Task: Create Card Card0000000255 in Board Board0000000064 in Workspace WS0000000022 in Trello. Create Card Card0000000256 in Board Board0000000064 in Workspace WS0000000022 in Trello. Create Card Card0000000257 in Board Board0000000065 in Workspace WS0000000022 in Trello. Create Card Card0000000258 in Board Board0000000065 in Workspace WS0000000022 in Trello. Create Card Card0000000259 in Board Board0000000065 in Workspace WS0000000022 in Trello
Action: Mouse scrolled (516, 574) with delta (0, -1)
Screenshot: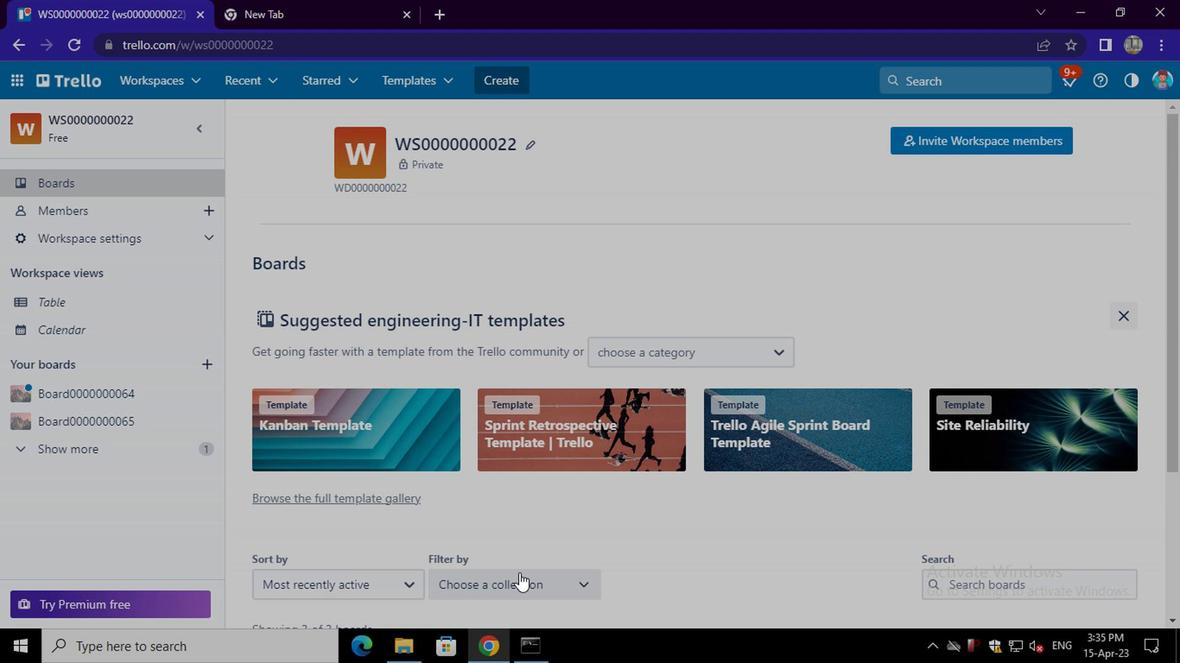 
Action: Mouse scrolled (516, 574) with delta (0, -1)
Screenshot: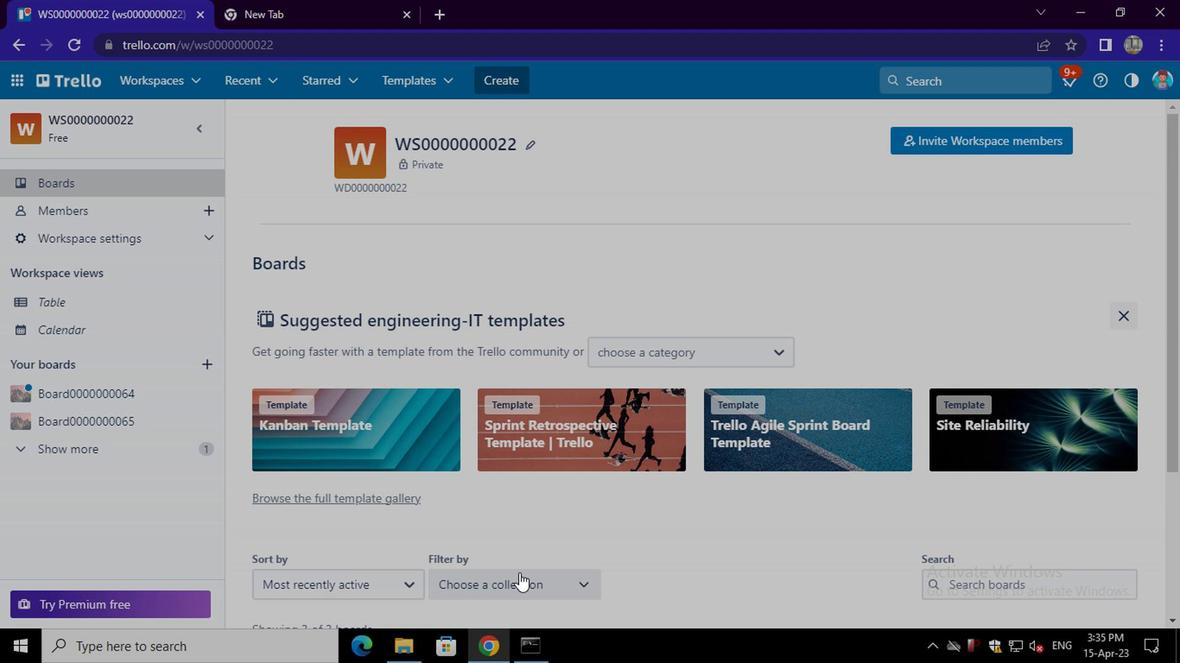
Action: Mouse scrolled (516, 574) with delta (0, -1)
Screenshot: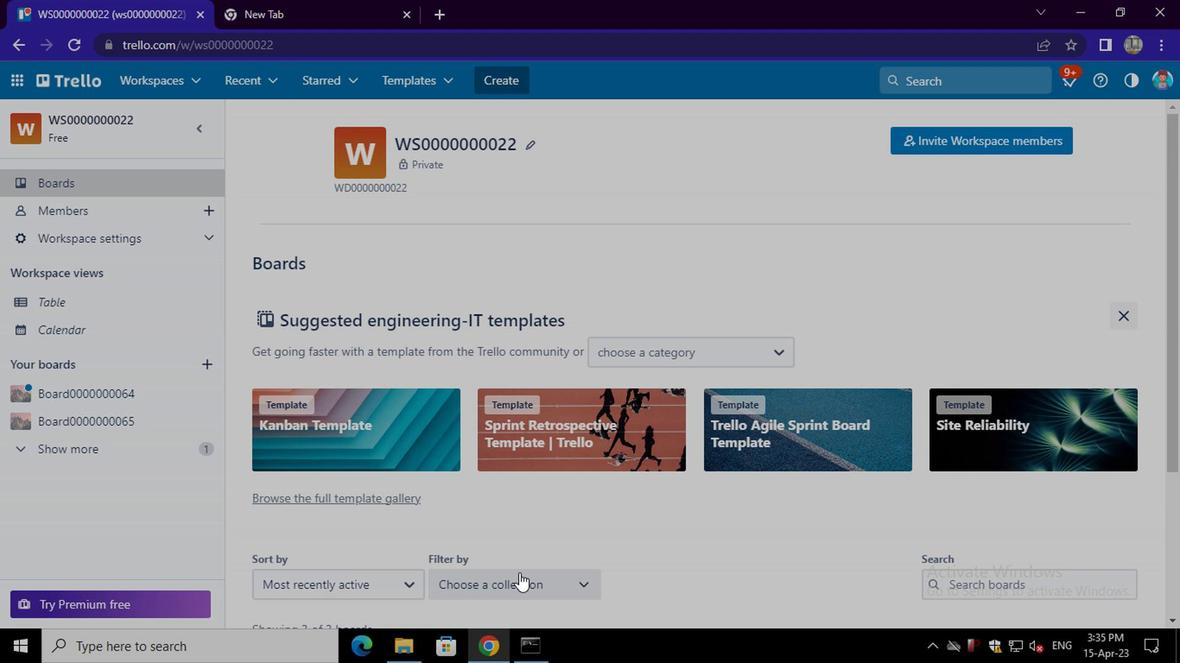 
Action: Mouse scrolled (516, 574) with delta (0, -1)
Screenshot: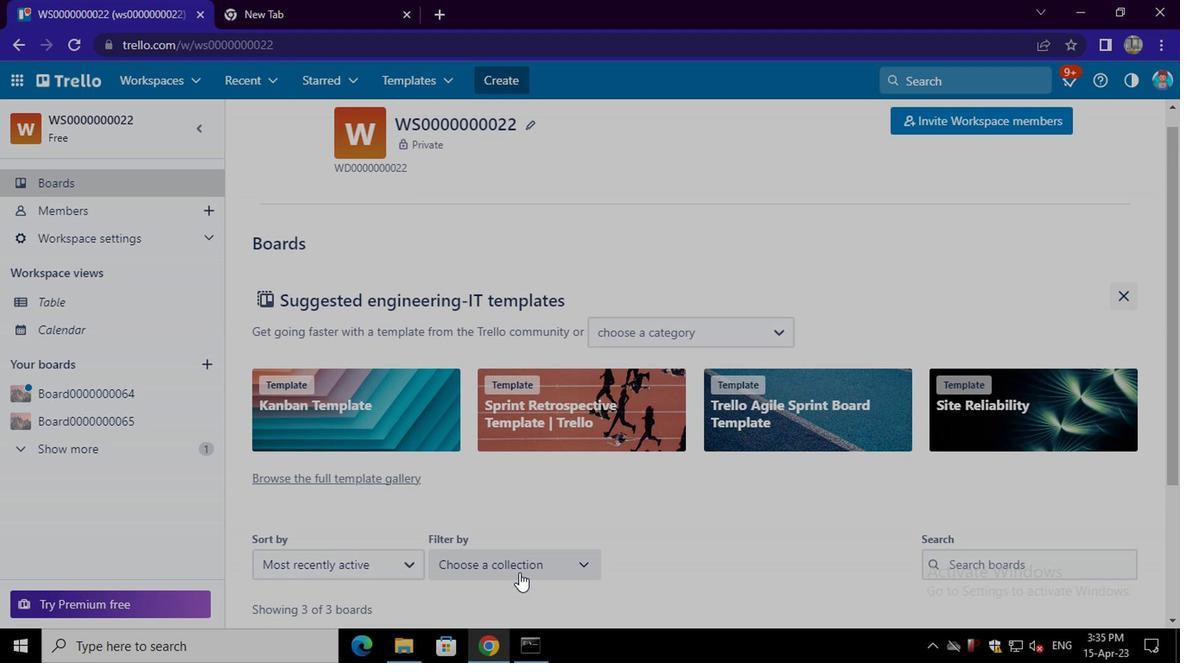 
Action: Mouse moved to (525, 515)
Screenshot: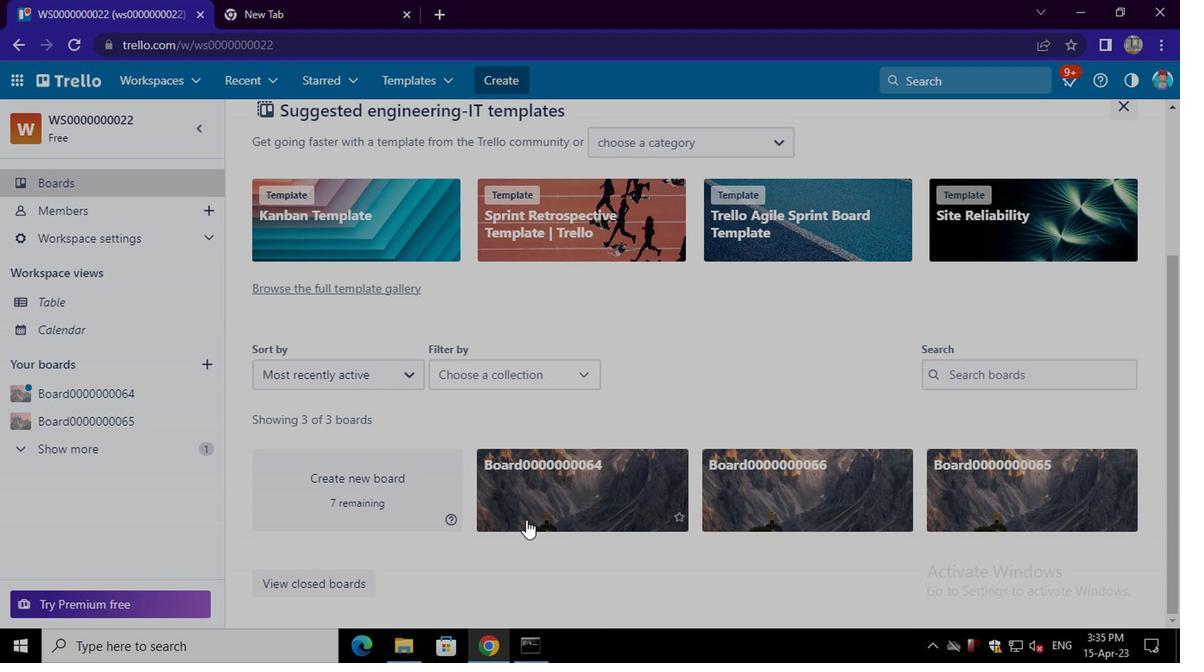 
Action: Mouse pressed left at (525, 515)
Screenshot: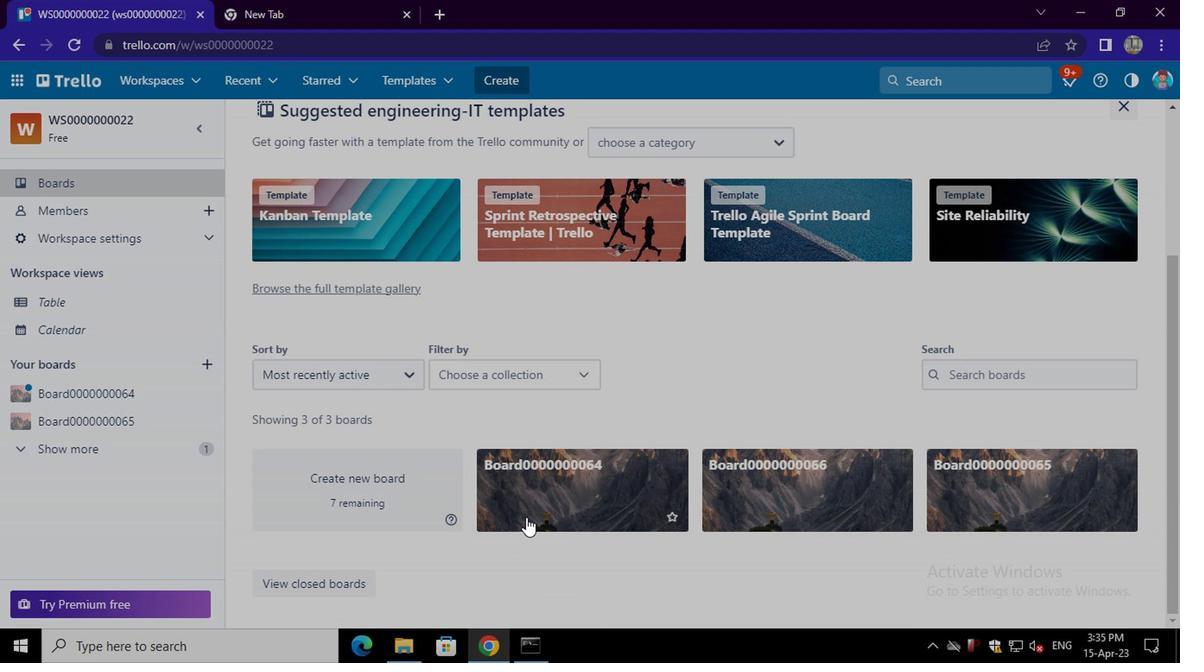 
Action: Mouse moved to (290, 257)
Screenshot: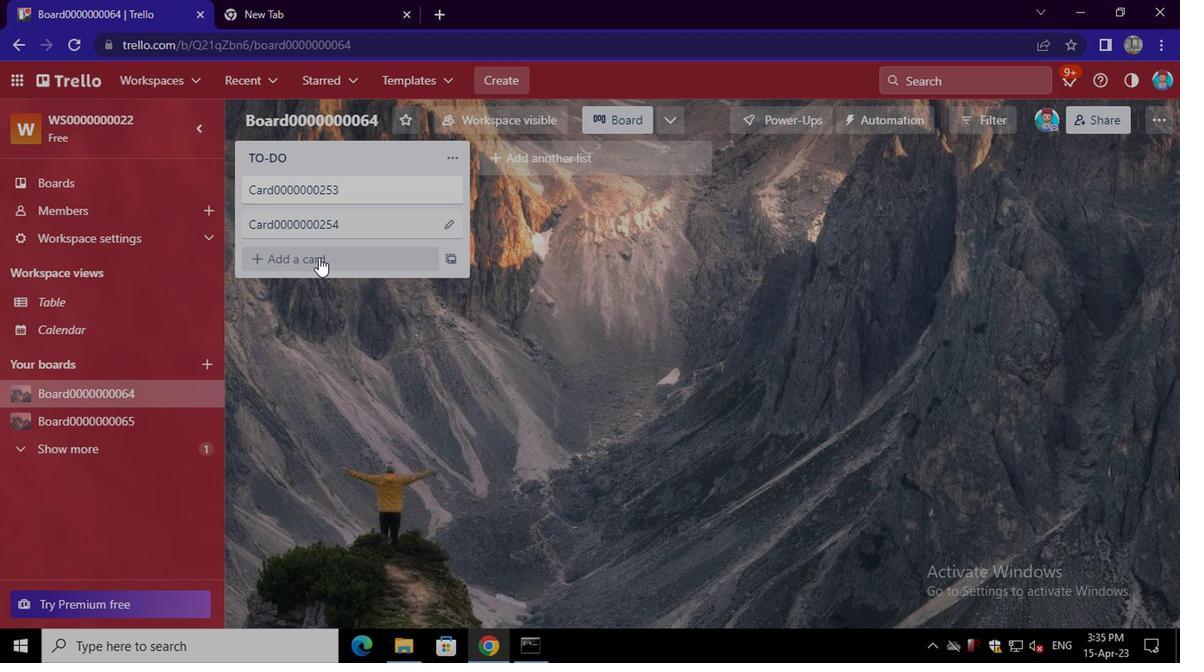 
Action: Mouse pressed left at (290, 257)
Screenshot: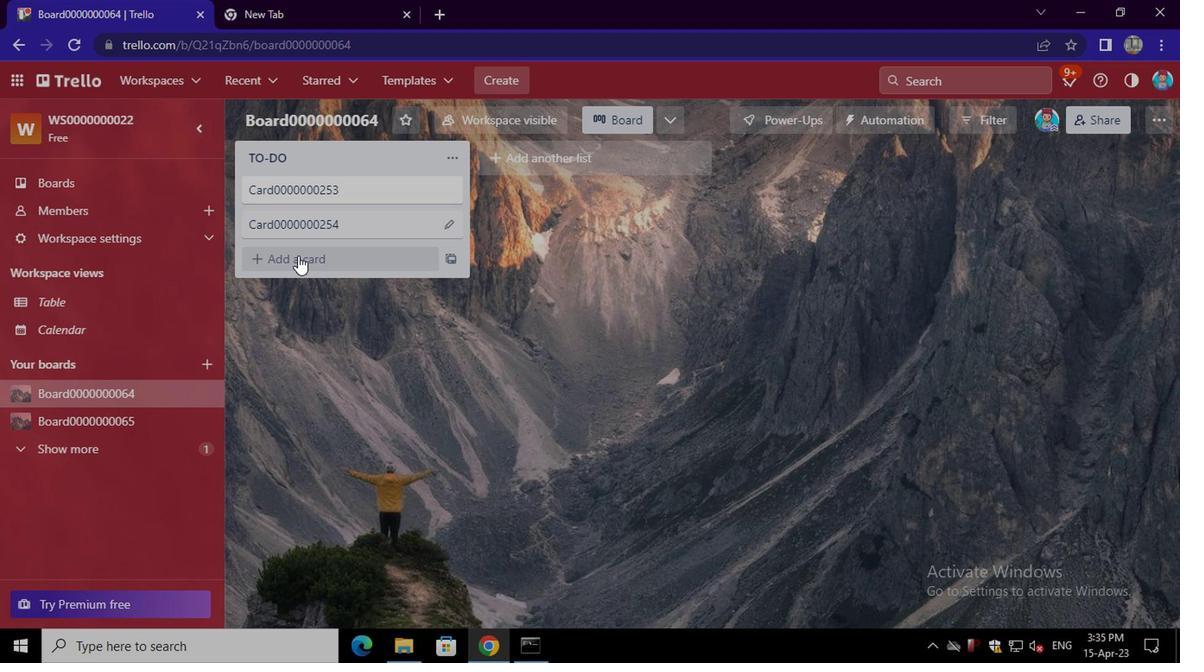 
Action: Mouse moved to (294, 261)
Screenshot: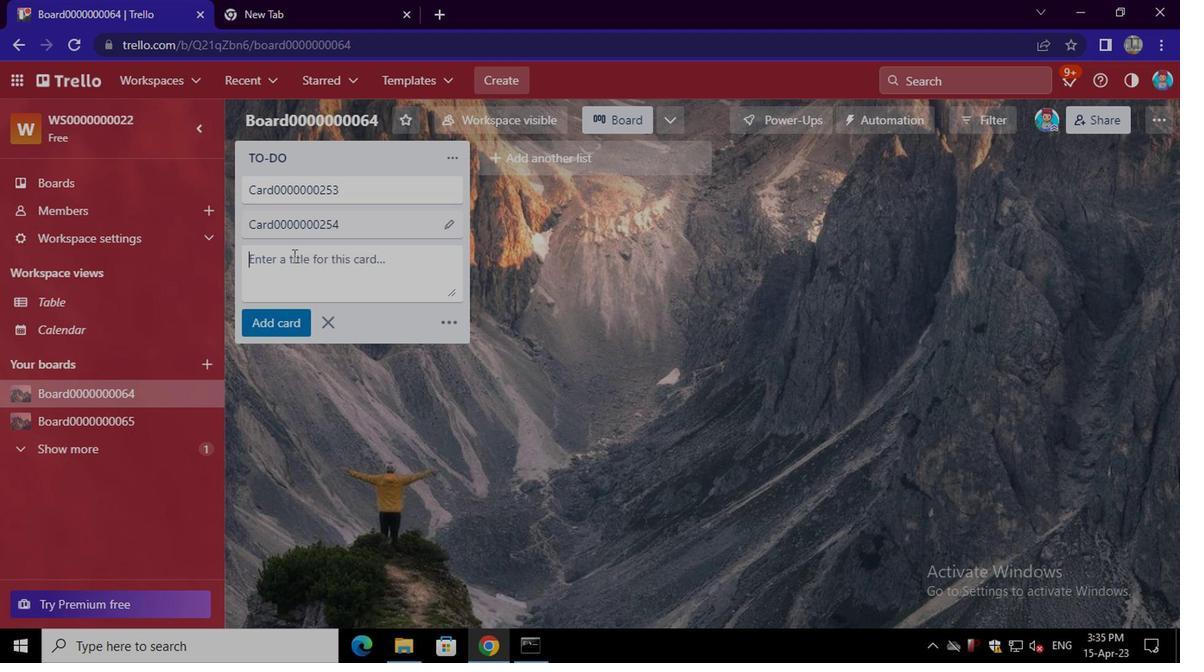 
Action: Mouse pressed left at (294, 261)
Screenshot: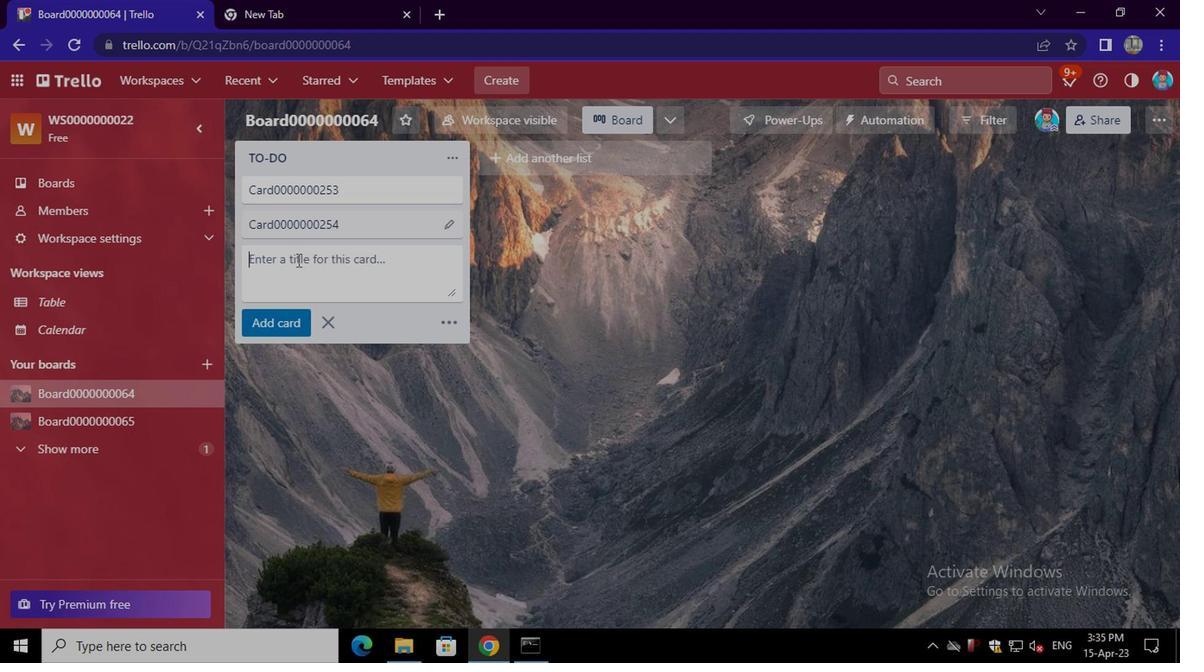 
Action: Key pressed <Key.shift>CARD0000000255
Screenshot: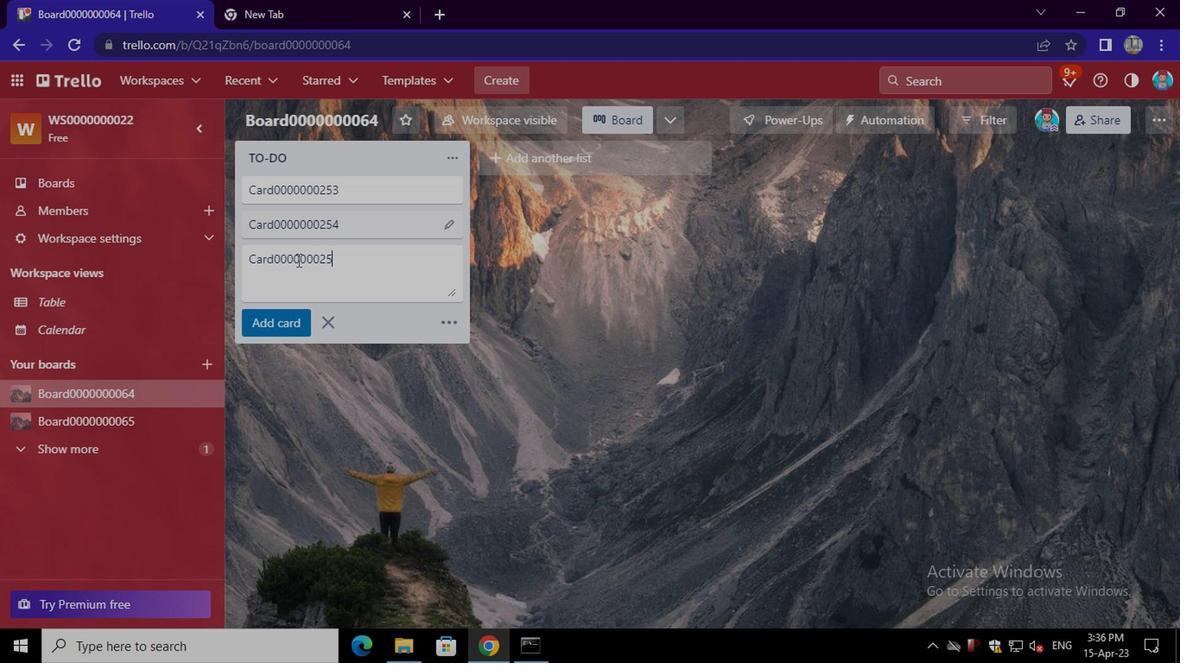 
Action: Mouse moved to (285, 317)
Screenshot: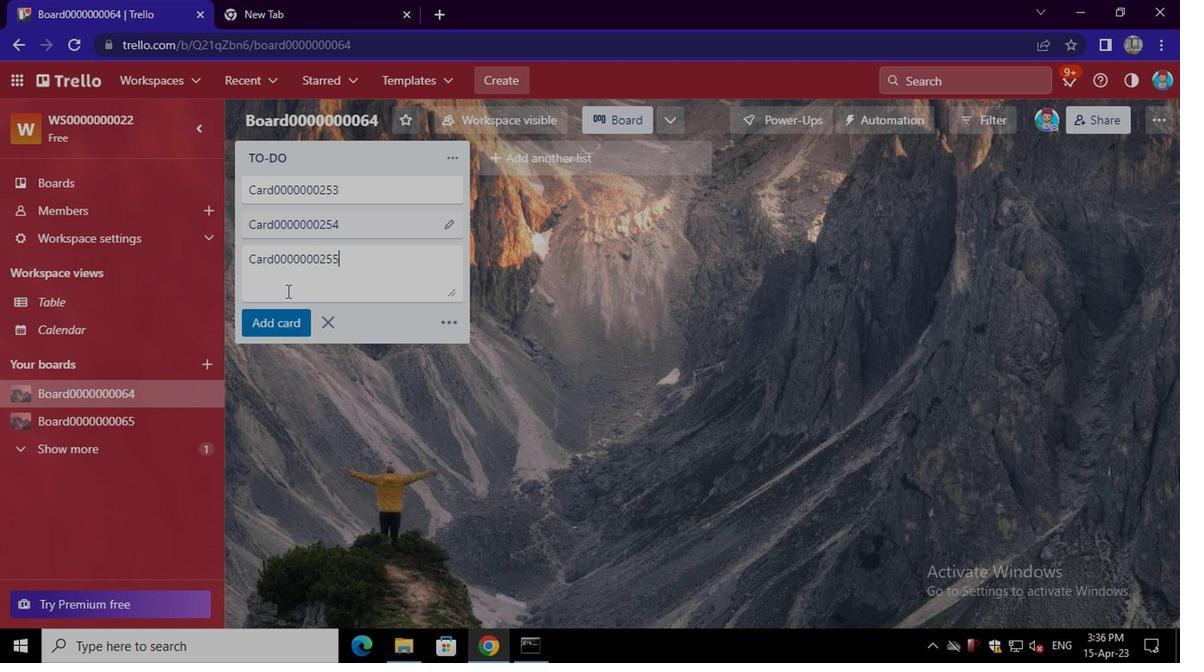 
Action: Mouse pressed left at (285, 317)
Screenshot: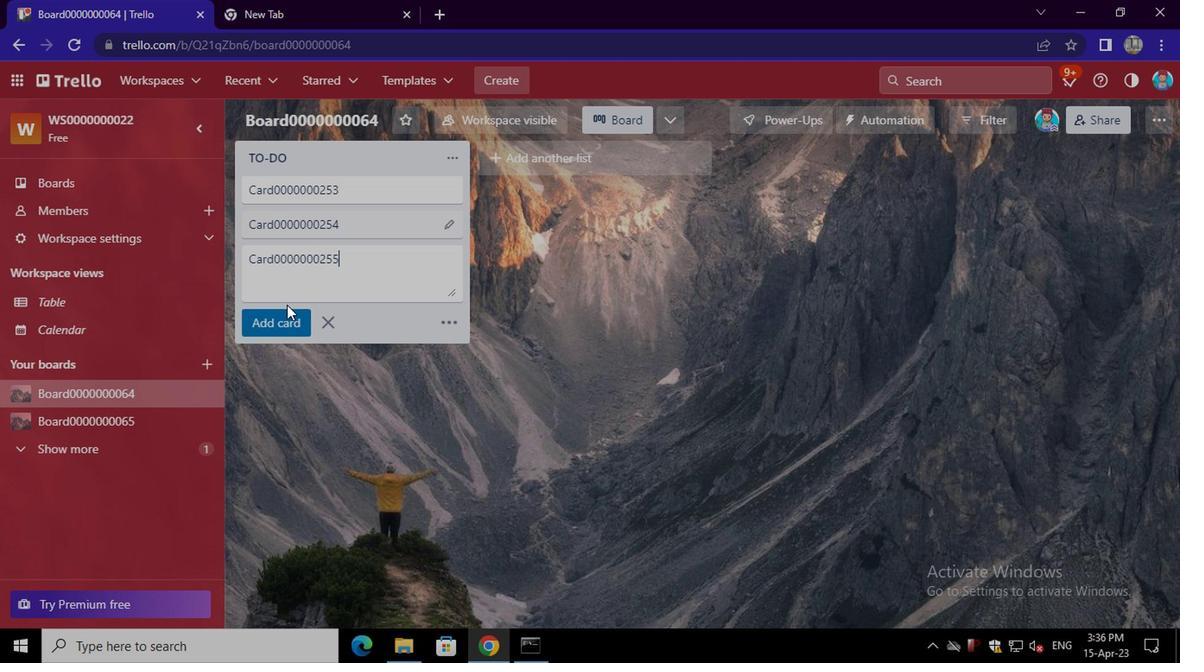 
Action: Mouse moved to (280, 299)
Screenshot: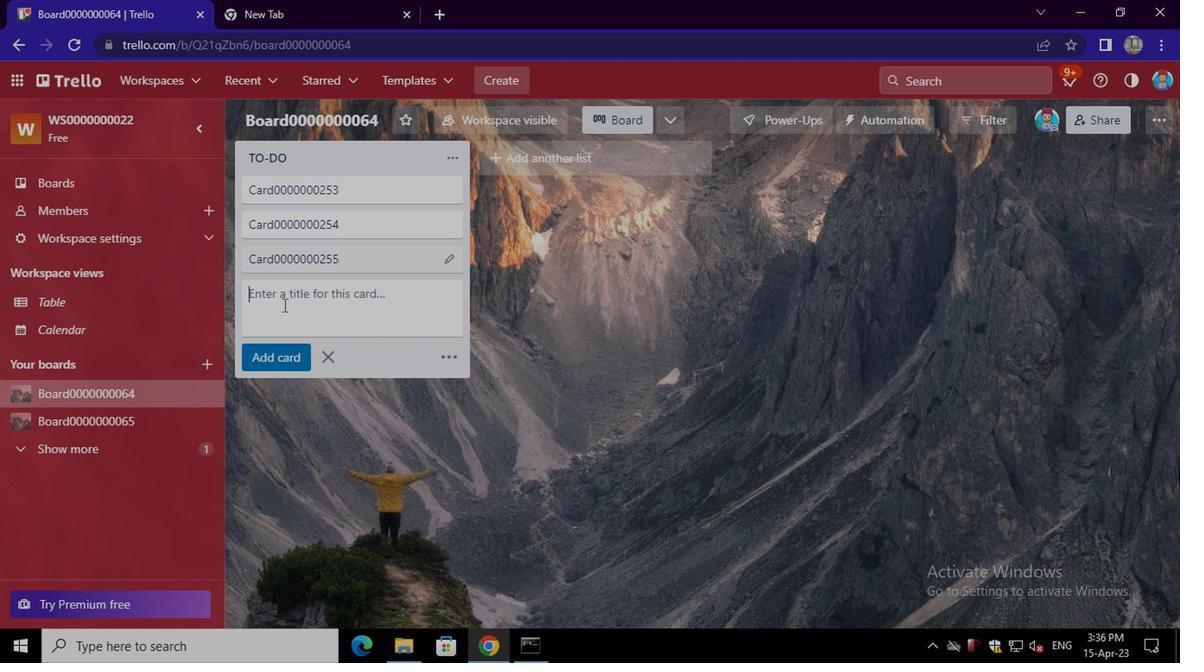 
Action: Mouse pressed left at (280, 299)
Screenshot: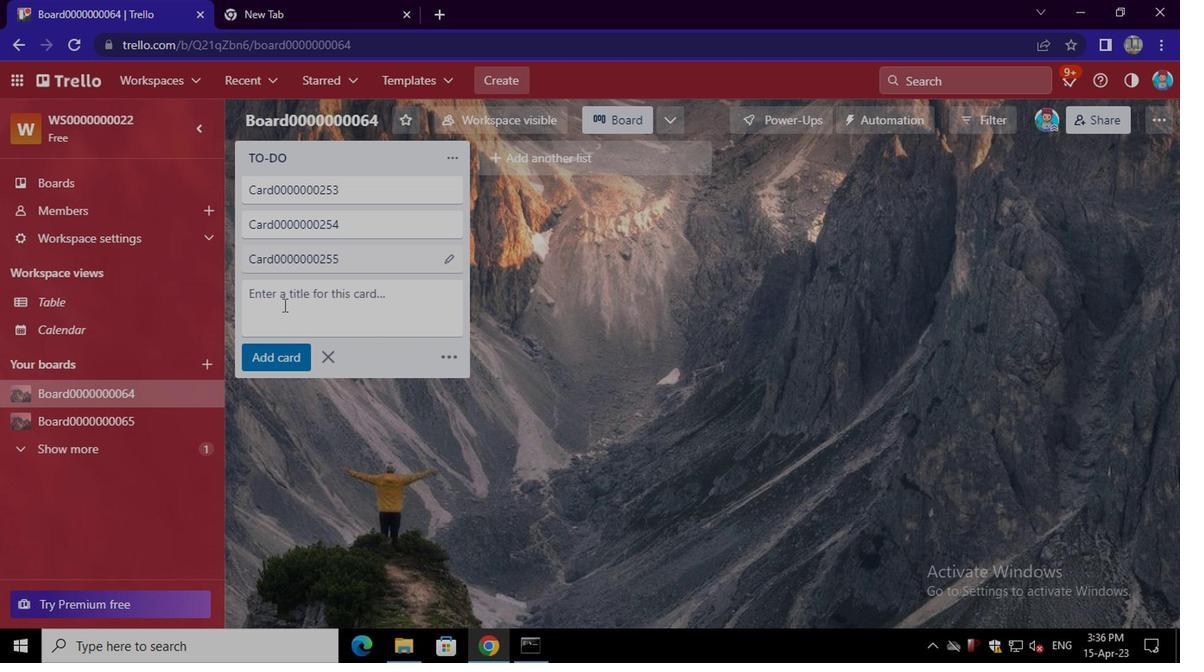 
Action: Key pressed <Key.shift>CARD0000000256
Screenshot: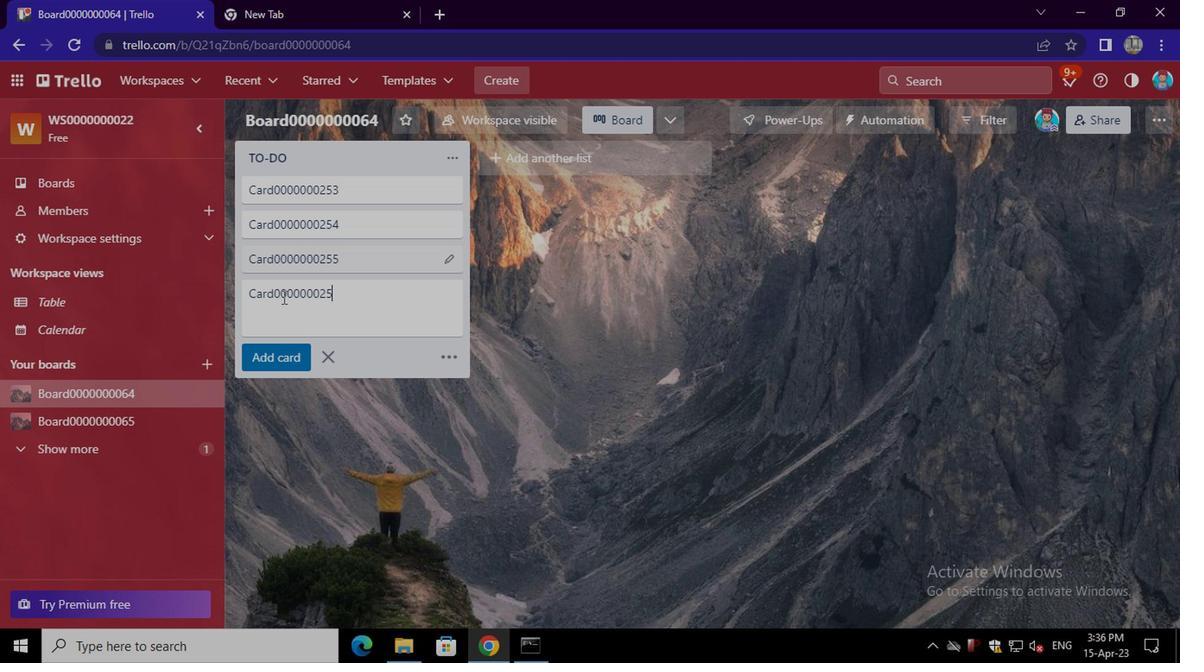 
Action: Mouse moved to (285, 354)
Screenshot: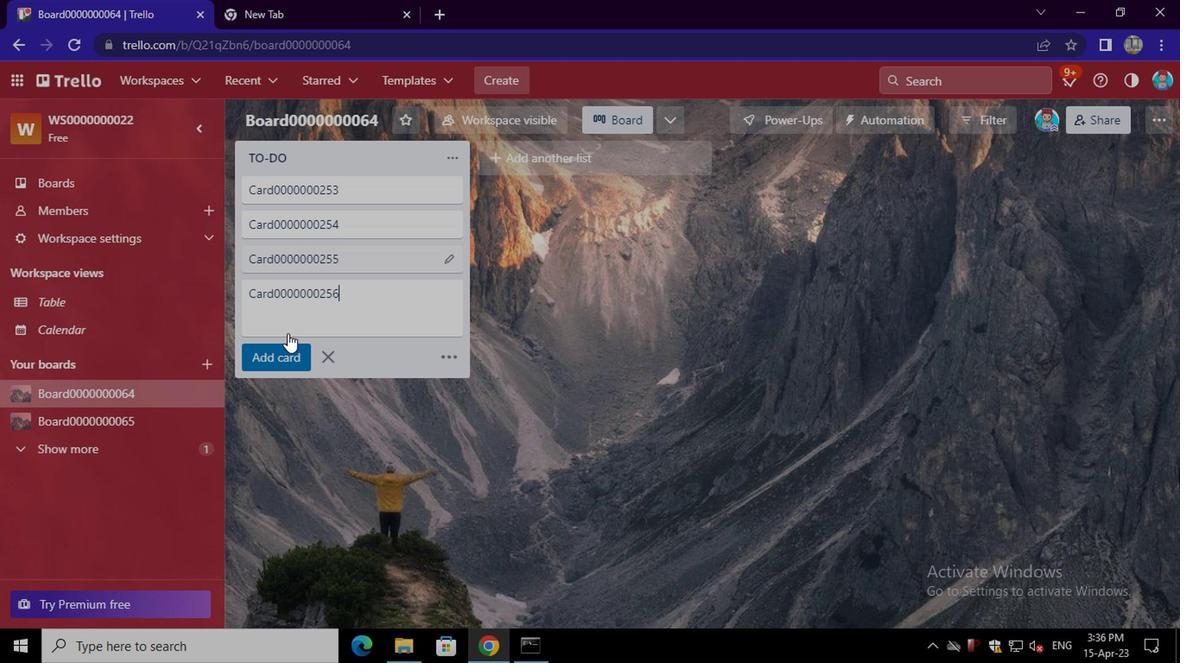 
Action: Mouse pressed left at (285, 354)
Screenshot: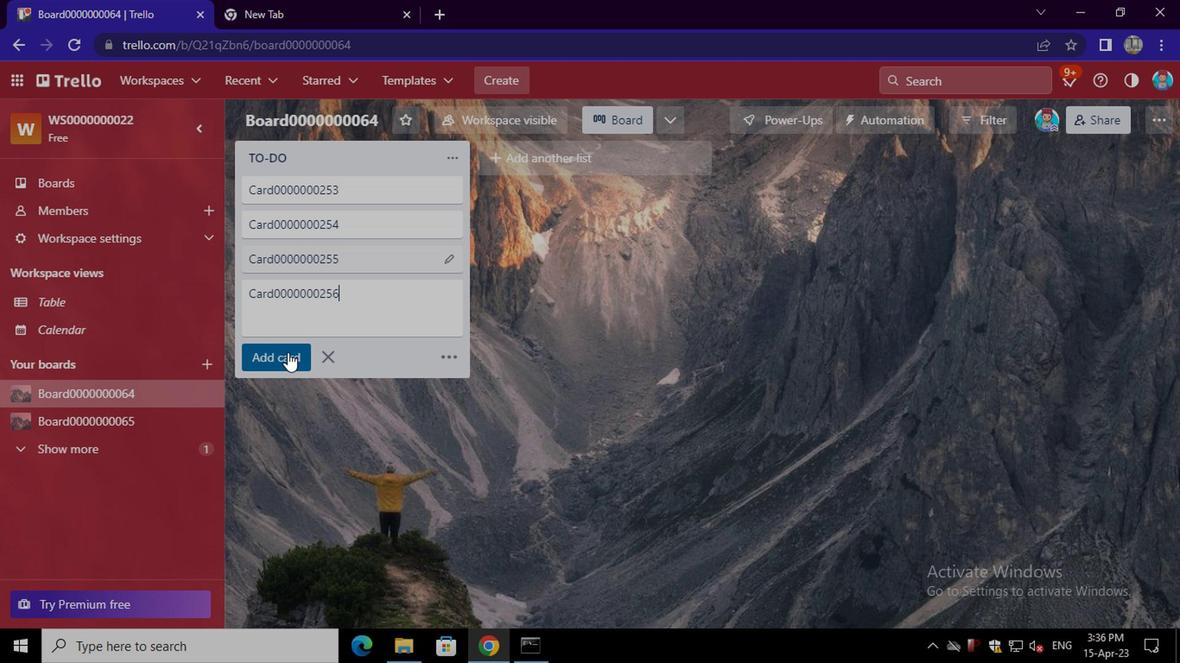 
Action: Mouse moved to (138, 185)
Screenshot: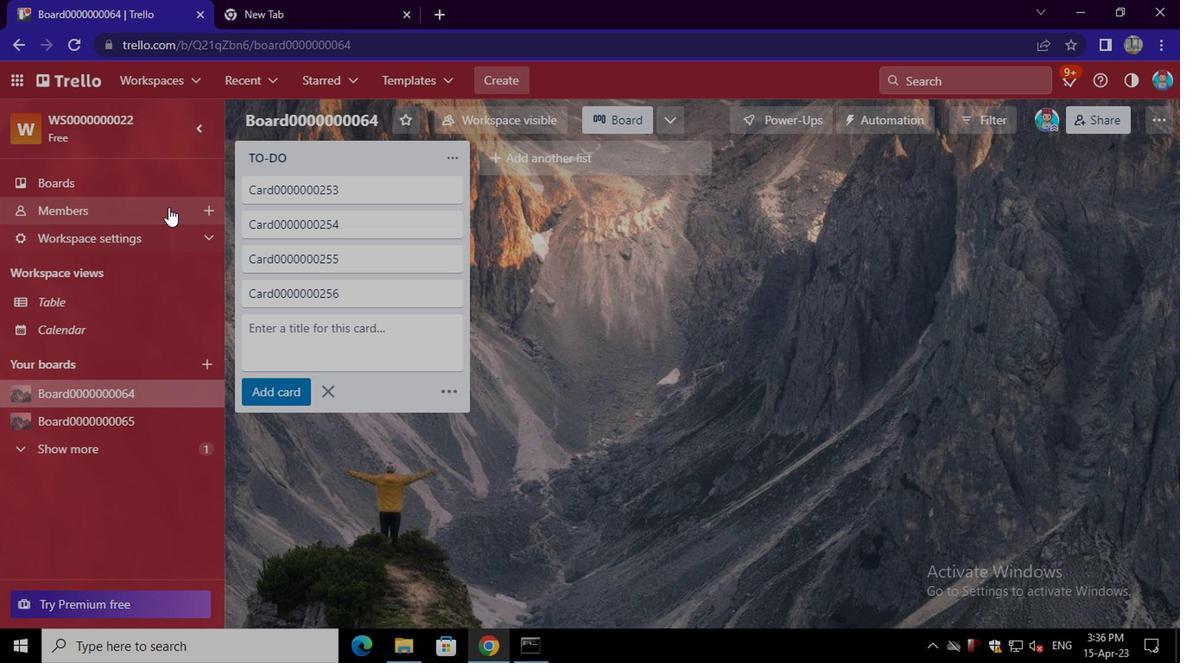 
Action: Mouse pressed left at (138, 185)
Screenshot: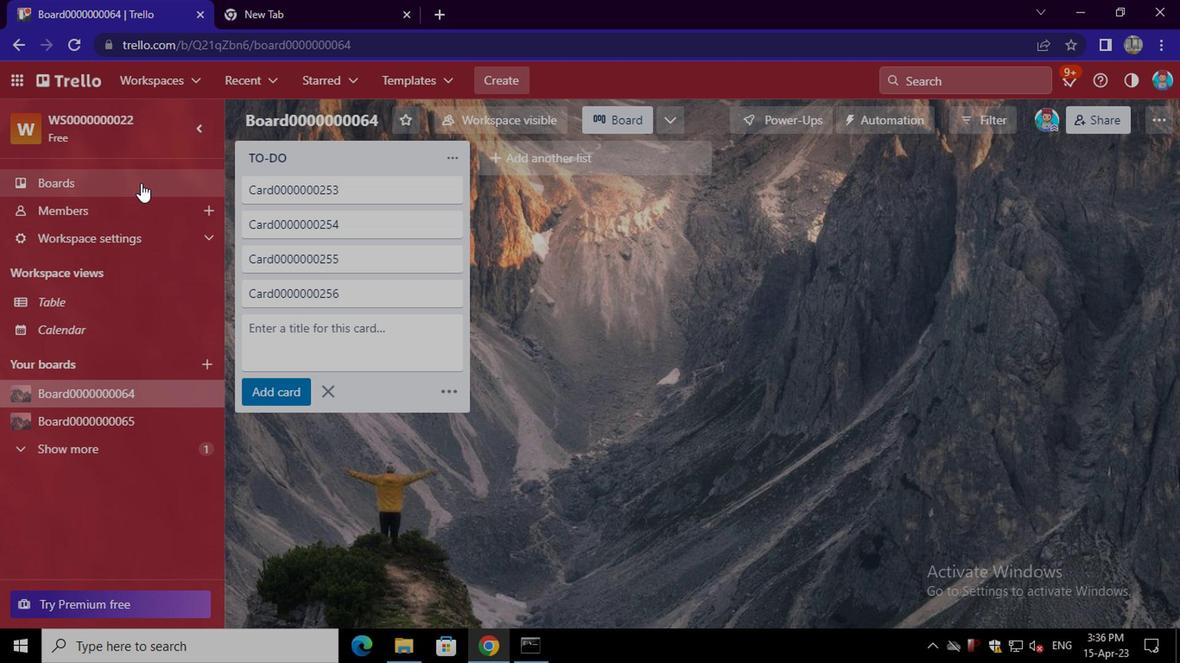 
Action: Mouse moved to (562, 411)
Screenshot: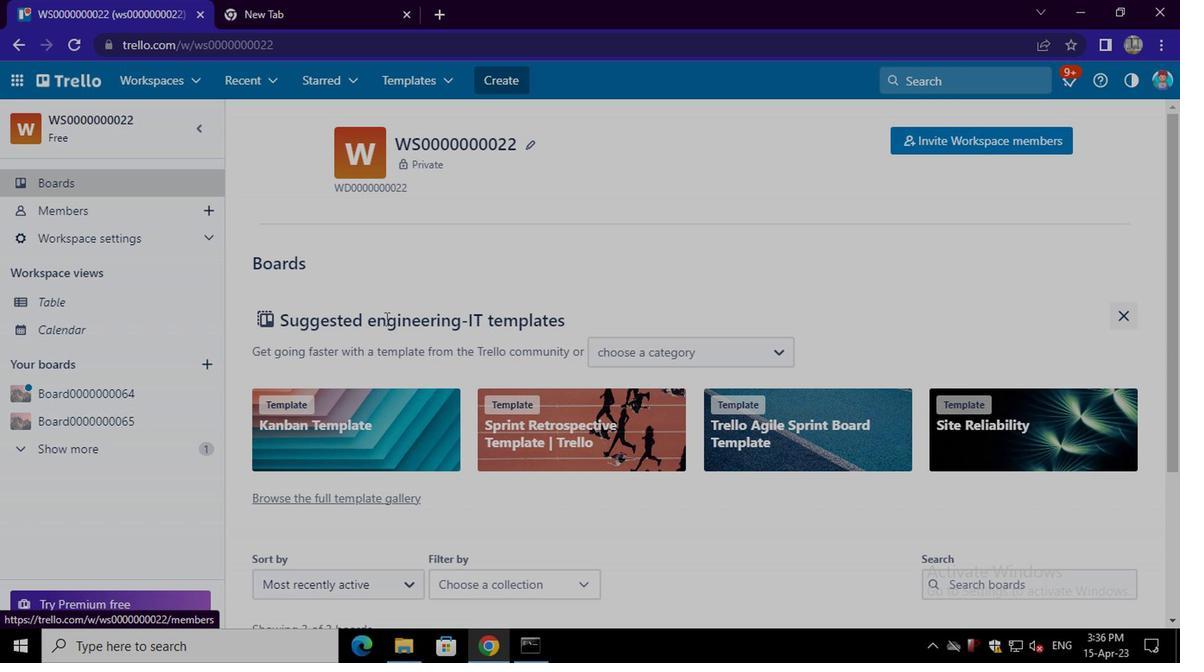 
Action: Mouse scrolled (562, 410) with delta (0, -1)
Screenshot: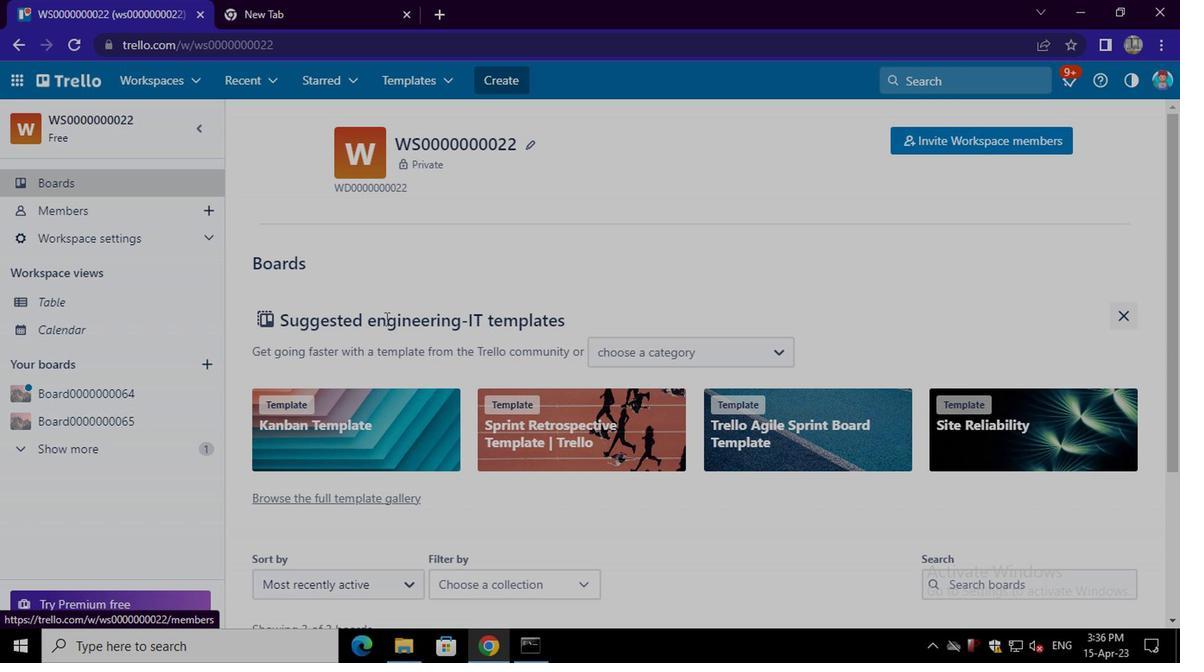 
Action: Mouse moved to (564, 413)
Screenshot: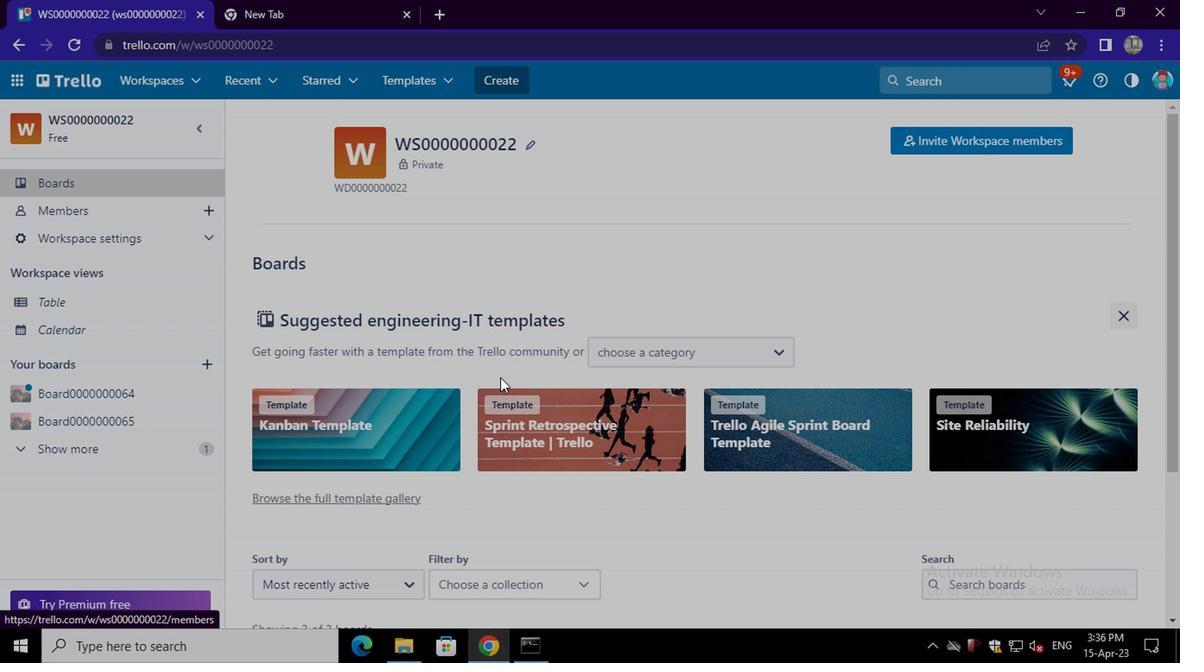 
Action: Mouse scrolled (564, 413) with delta (0, 0)
Screenshot: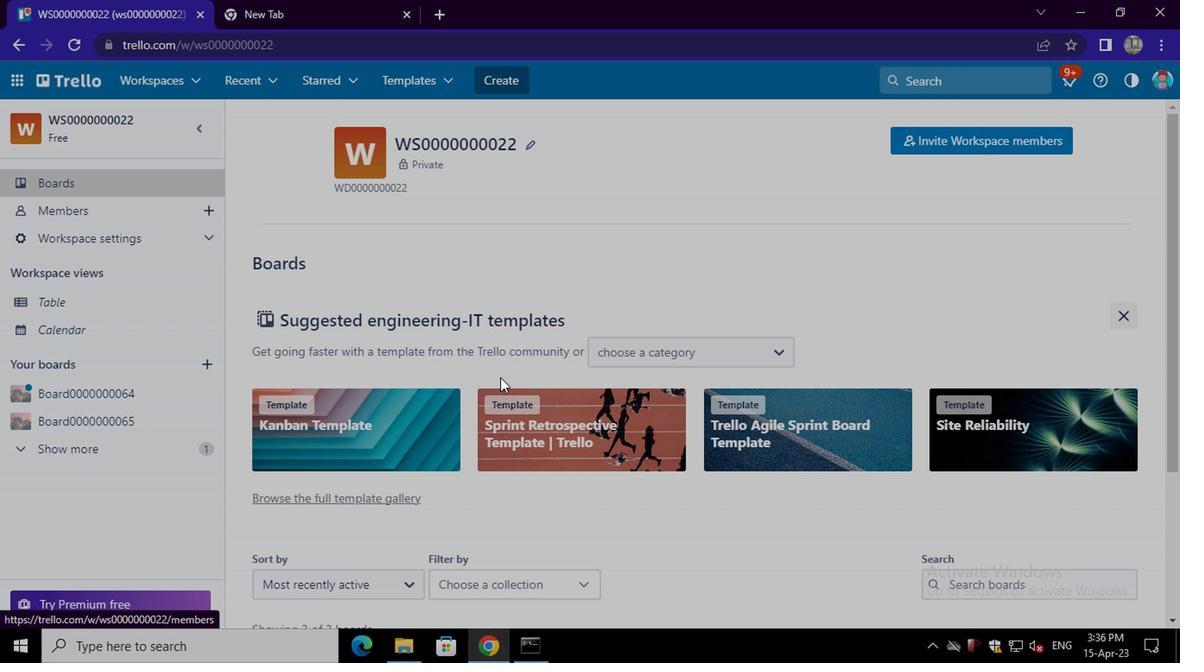 
Action: Mouse moved to (566, 415)
Screenshot: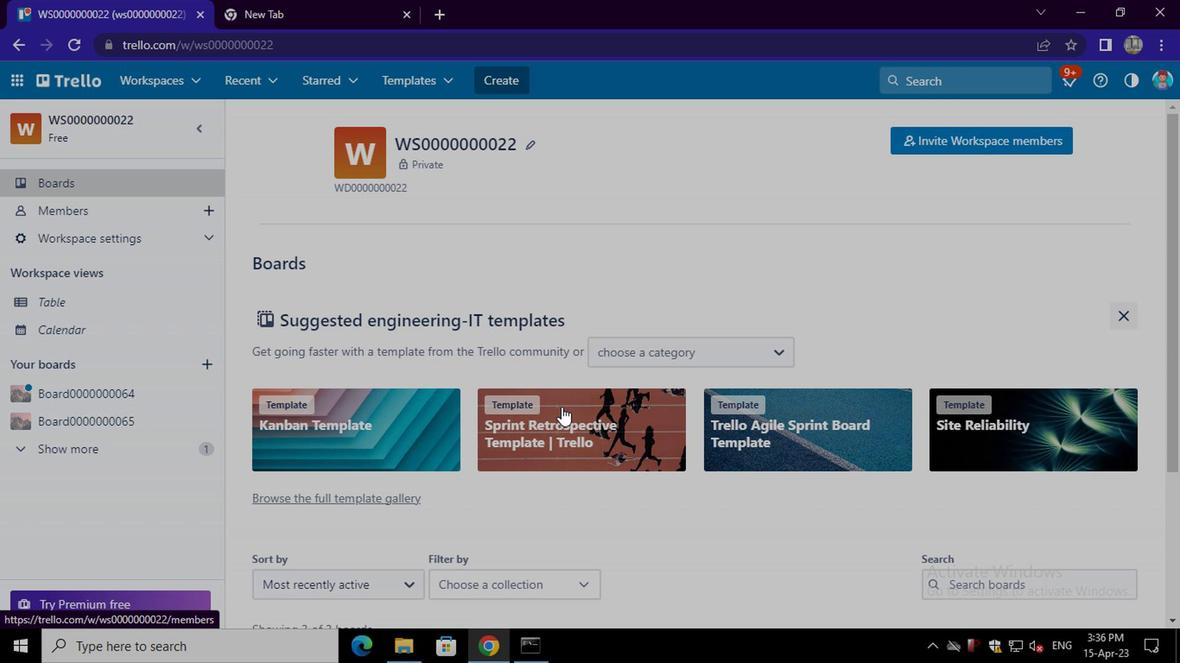 
Action: Mouse scrolled (566, 414) with delta (0, -1)
Screenshot: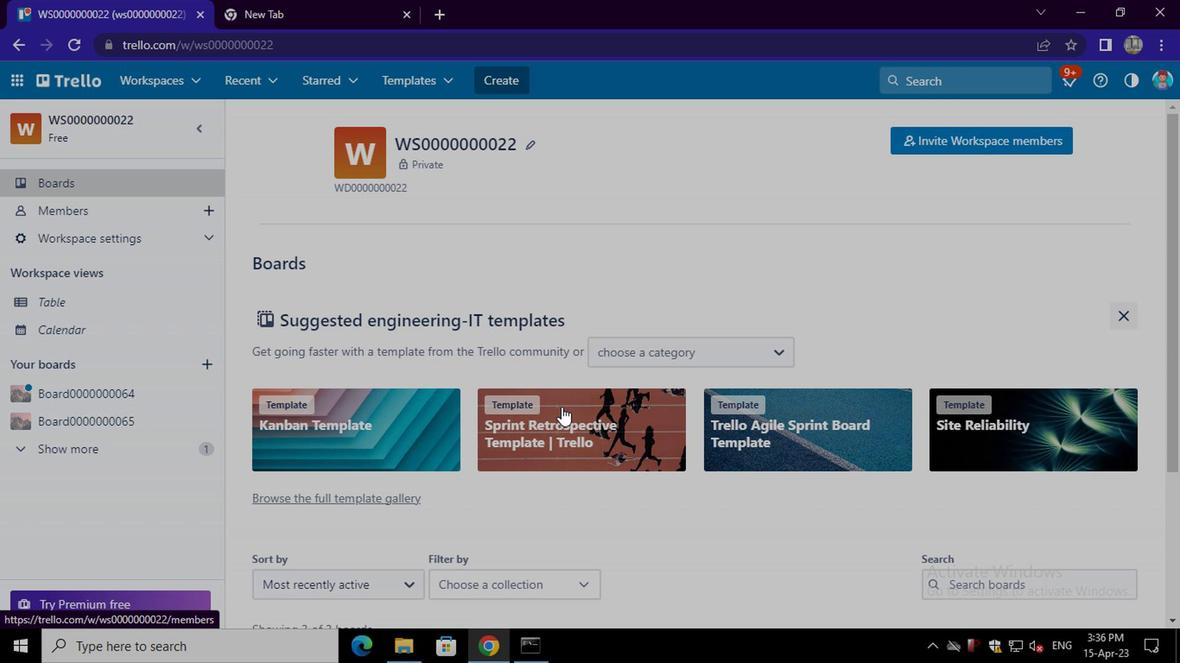 
Action: Mouse scrolled (566, 414) with delta (0, -1)
Screenshot: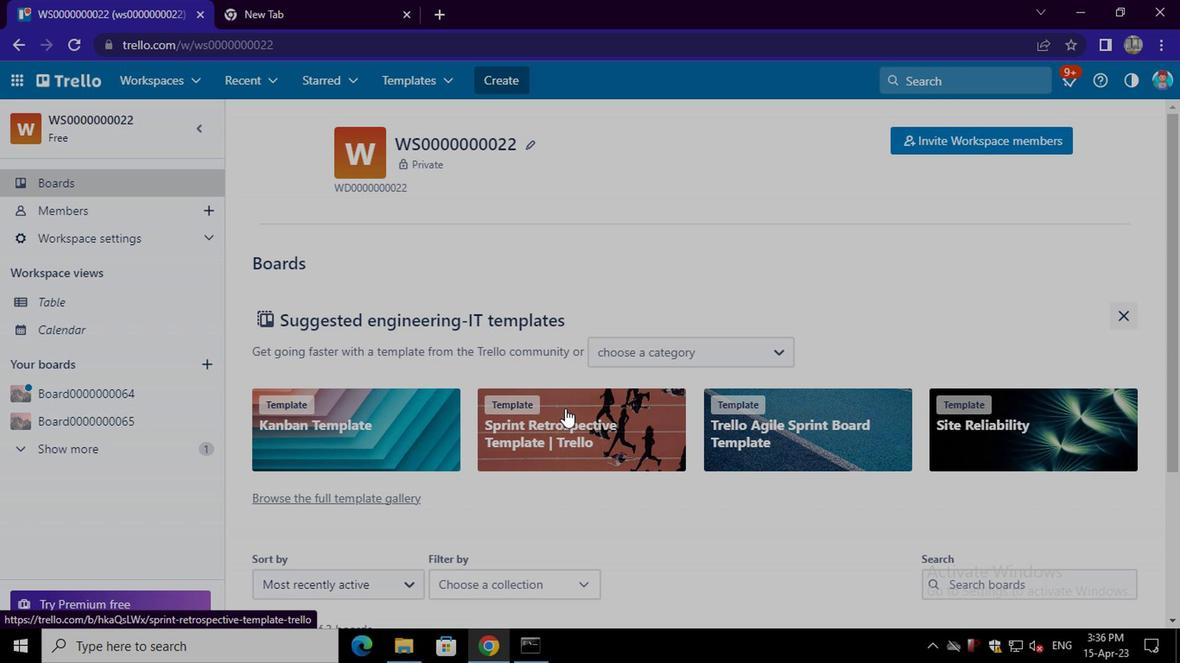 
Action: Mouse moved to (957, 494)
Screenshot: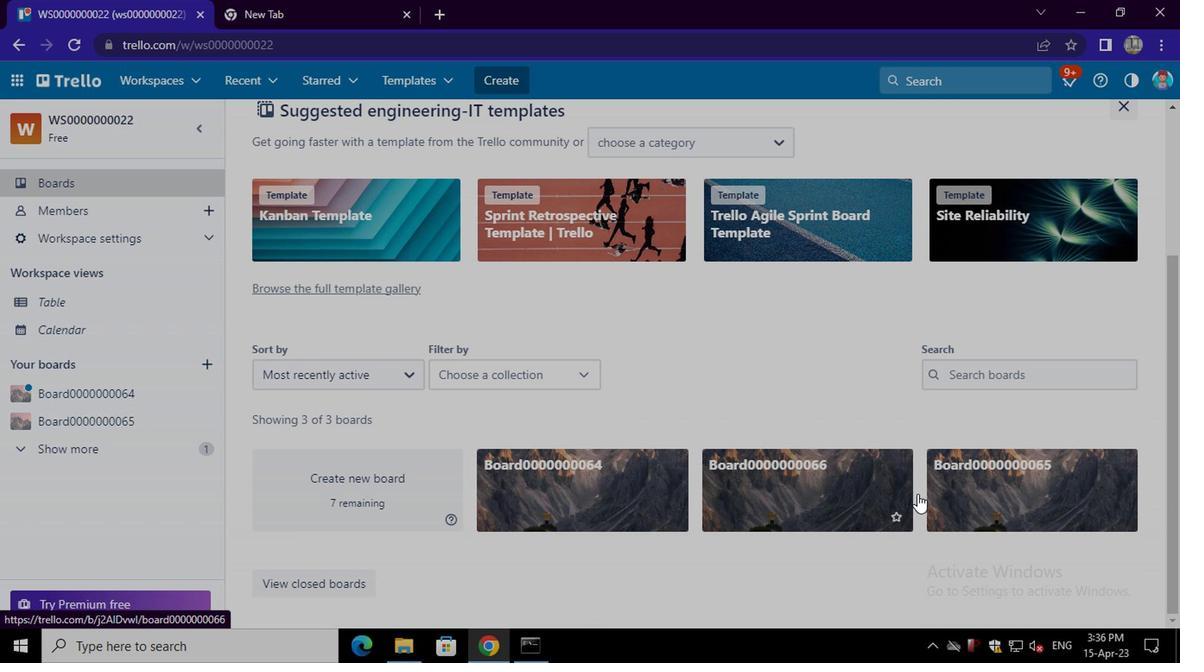 
Action: Mouse pressed left at (957, 494)
Screenshot: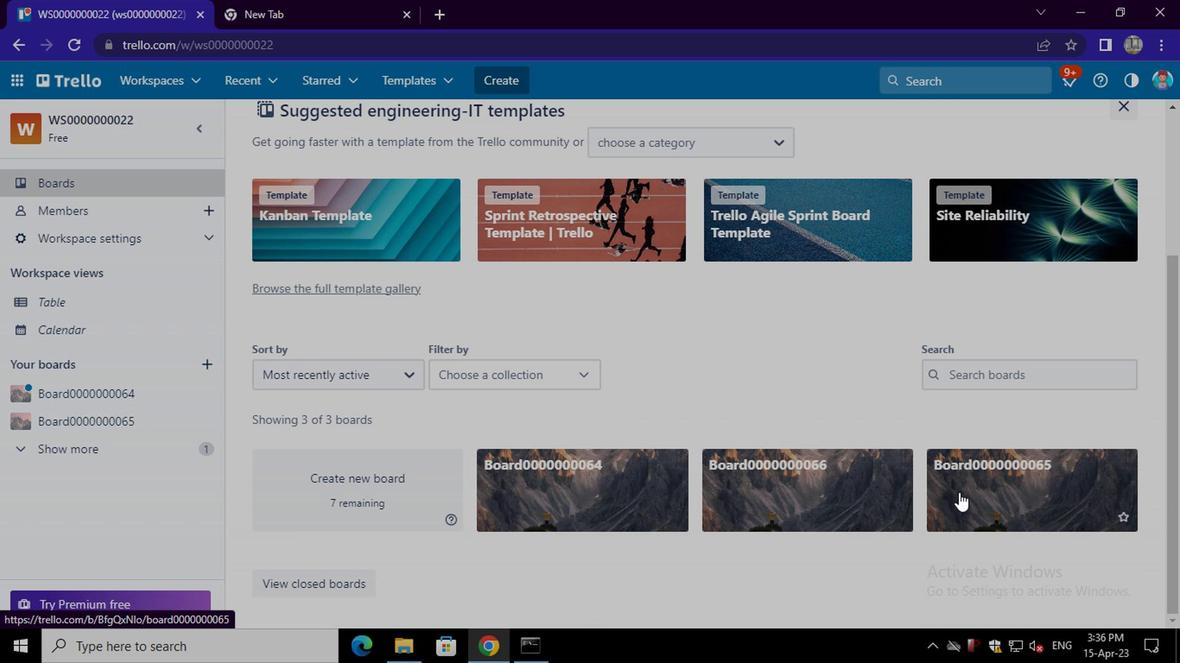 
Action: Mouse moved to (262, 197)
Screenshot: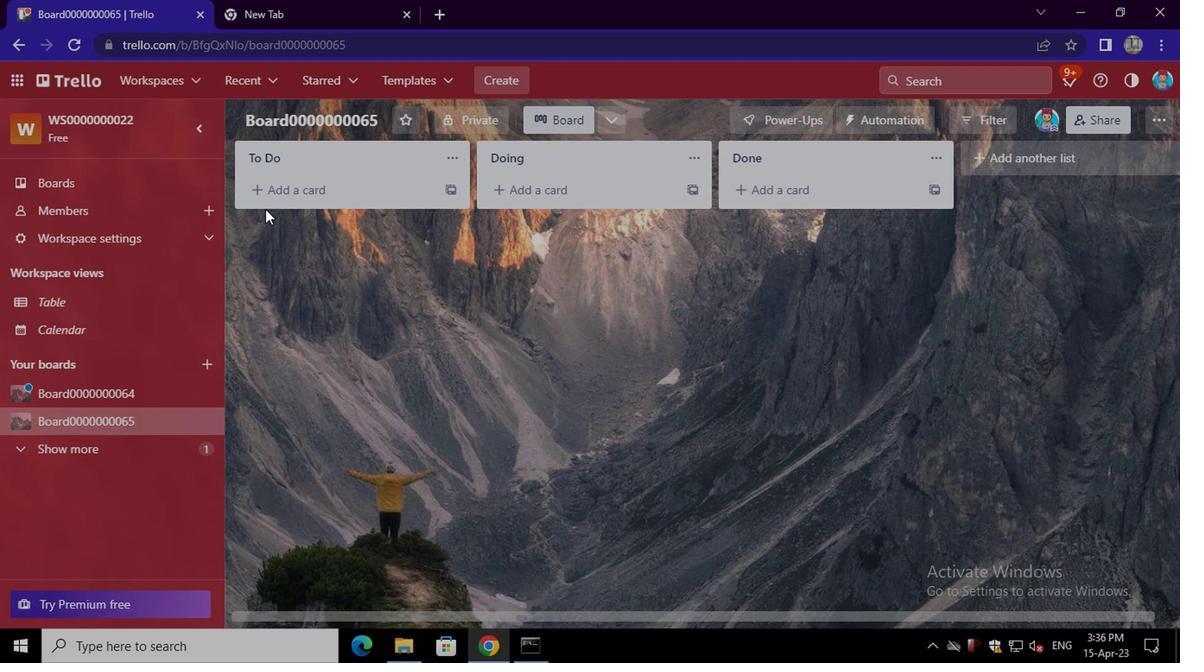 
Action: Mouse pressed left at (262, 197)
Screenshot: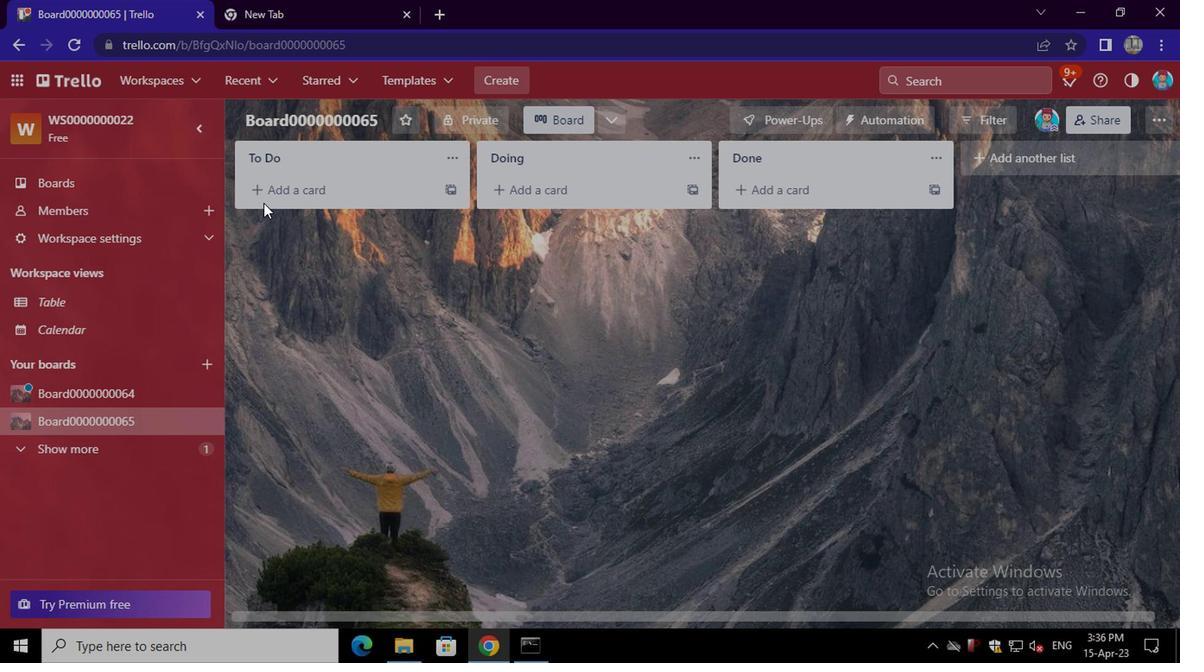 
Action: Mouse moved to (284, 196)
Screenshot: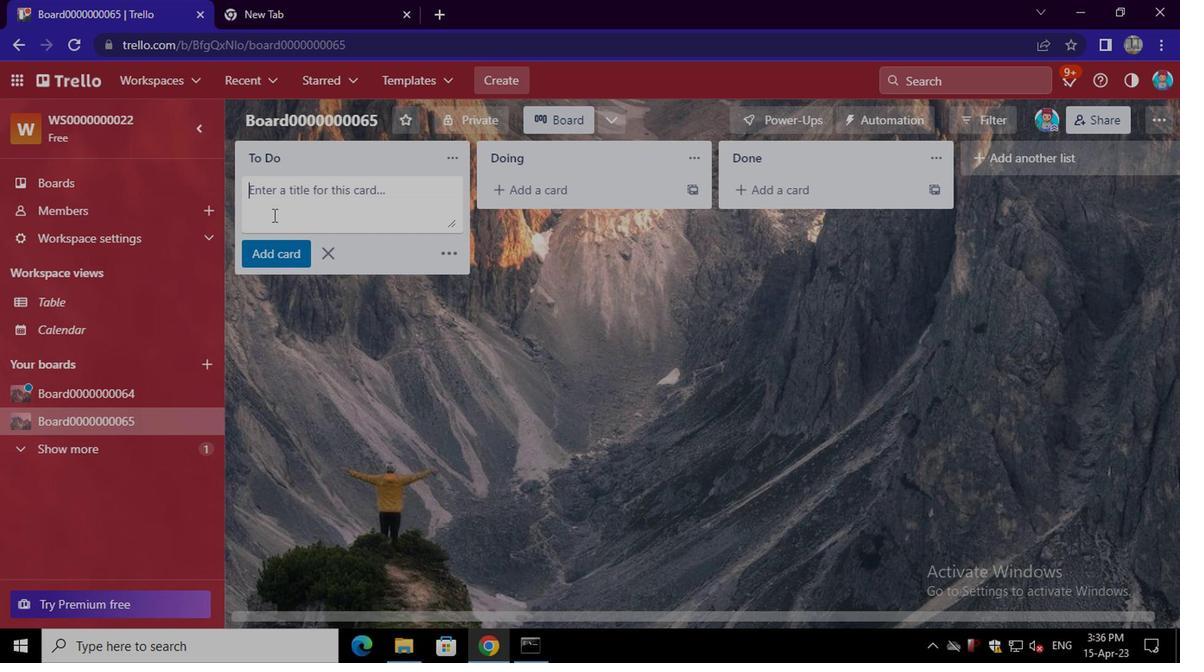 
Action: Mouse pressed left at (284, 196)
Screenshot: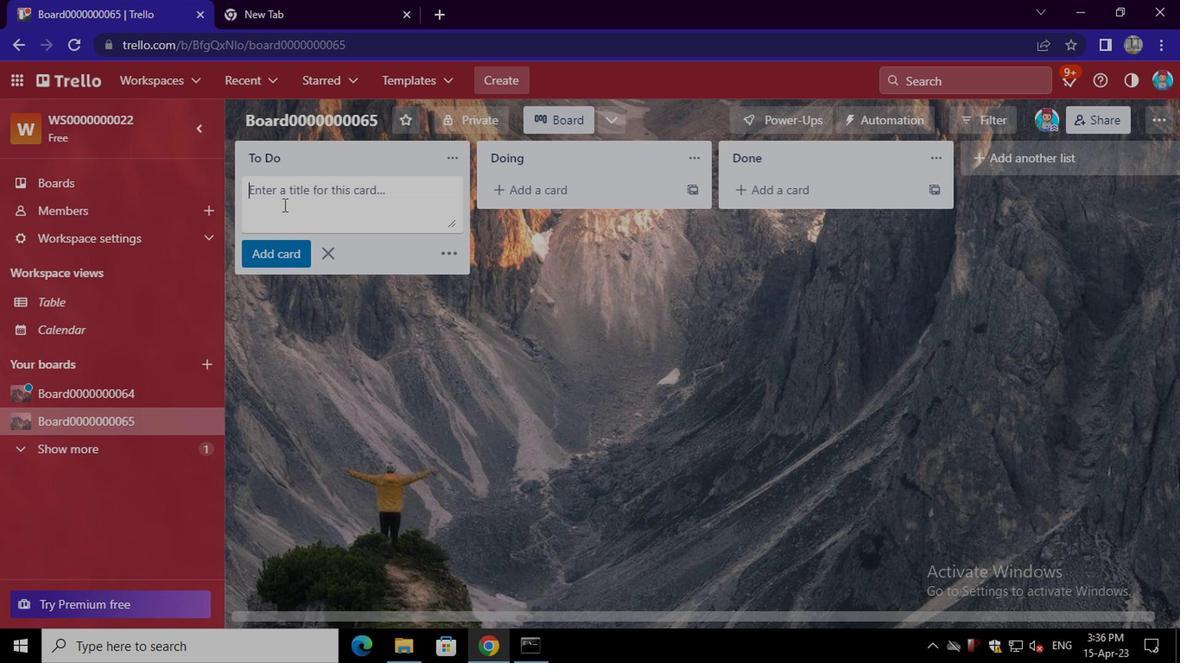 
Action: Key pressed <Key.shift>CARD0000000257
Screenshot: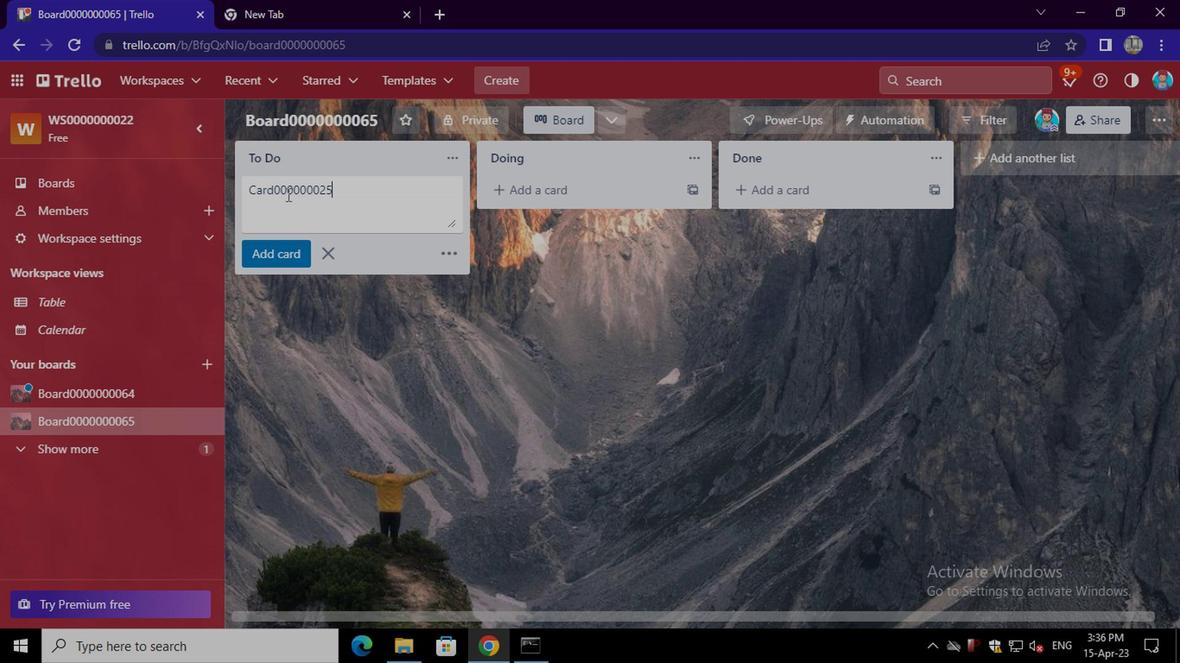 
Action: Mouse moved to (281, 248)
Screenshot: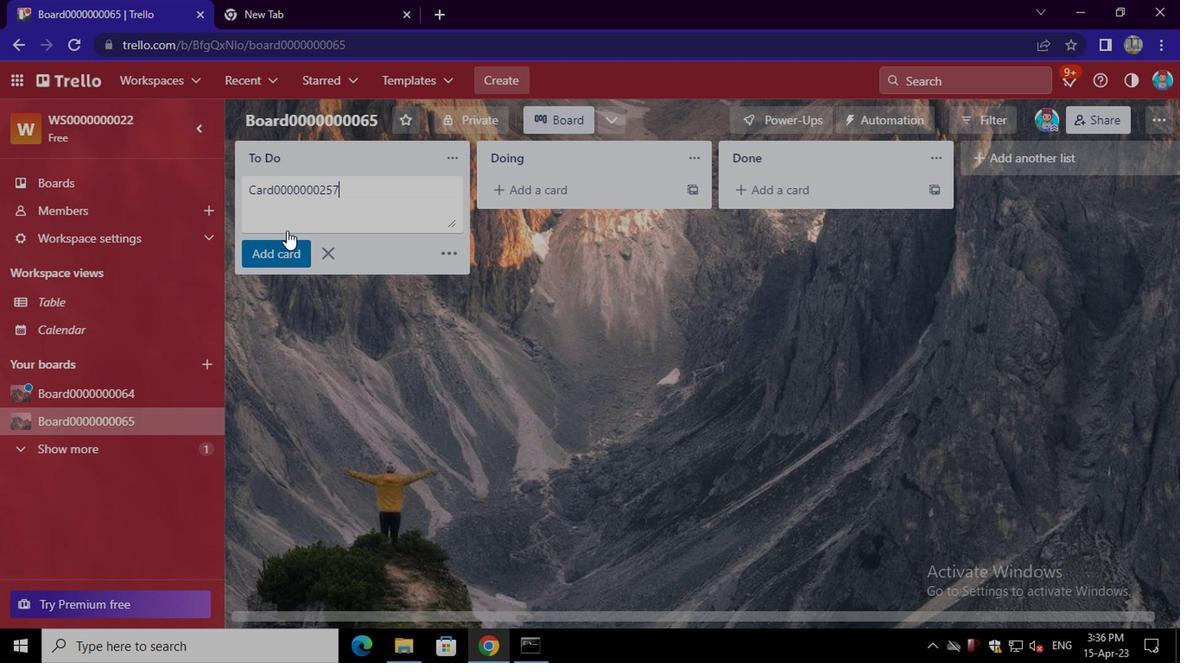 
Action: Mouse pressed left at (281, 248)
Screenshot: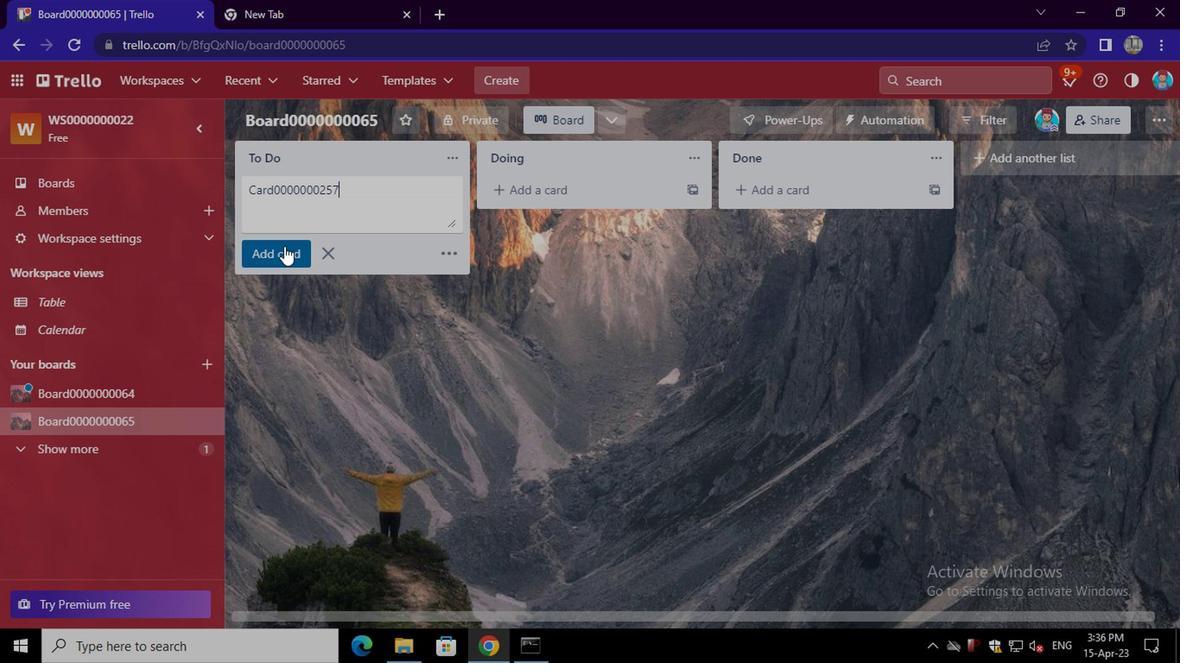 
Action: Mouse moved to (285, 229)
Screenshot: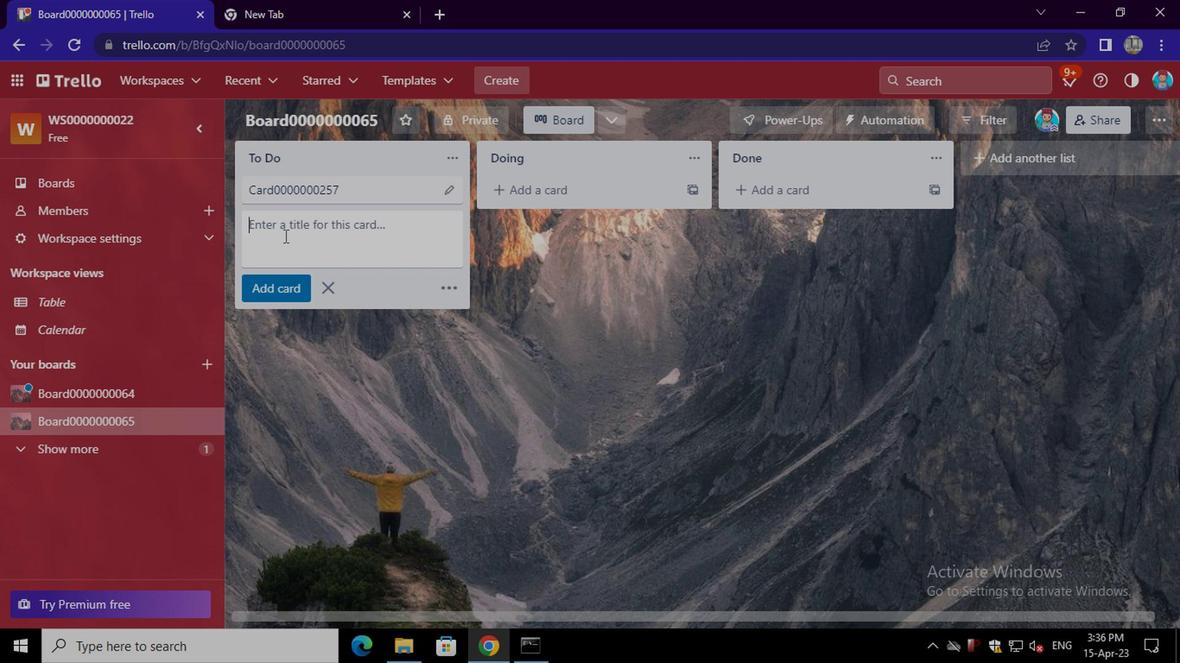 
Action: Mouse pressed left at (285, 229)
Screenshot: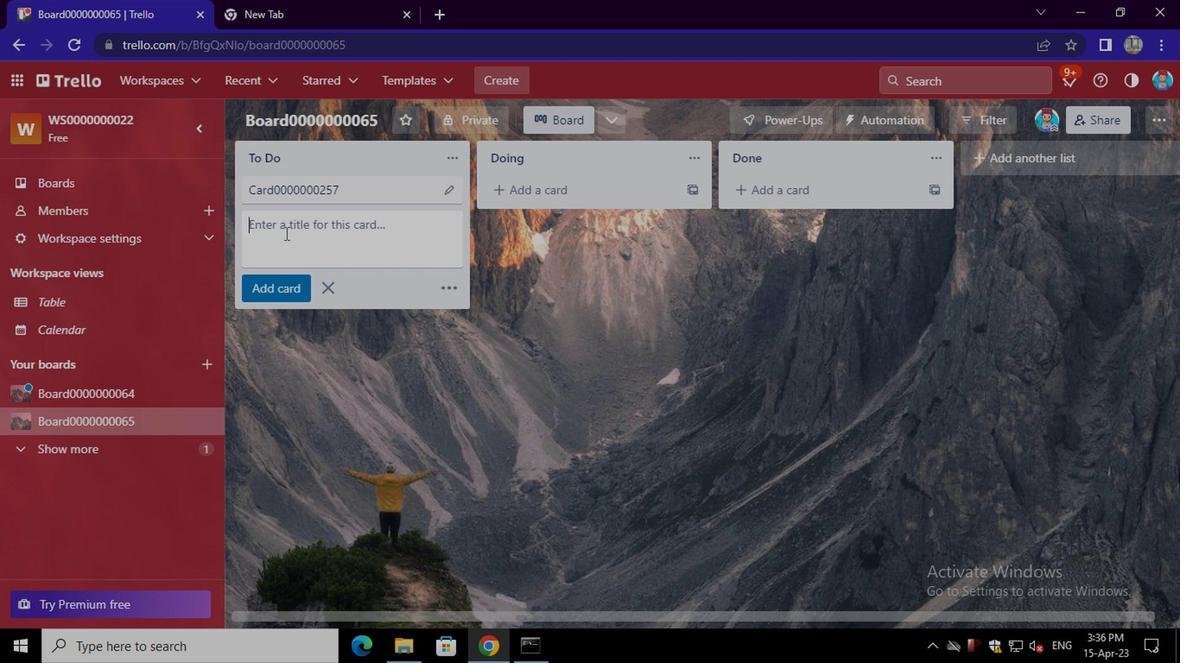 
Action: Key pressed <Key.shift>CARD0000000258
Screenshot: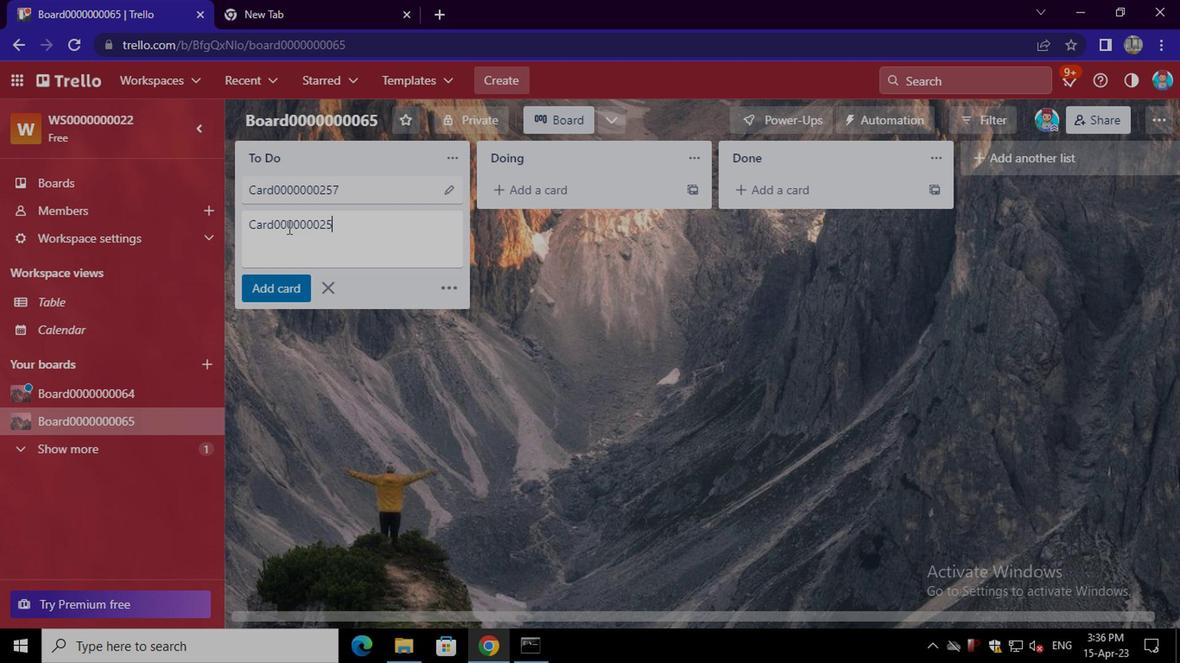 
Action: Mouse moved to (292, 284)
Screenshot: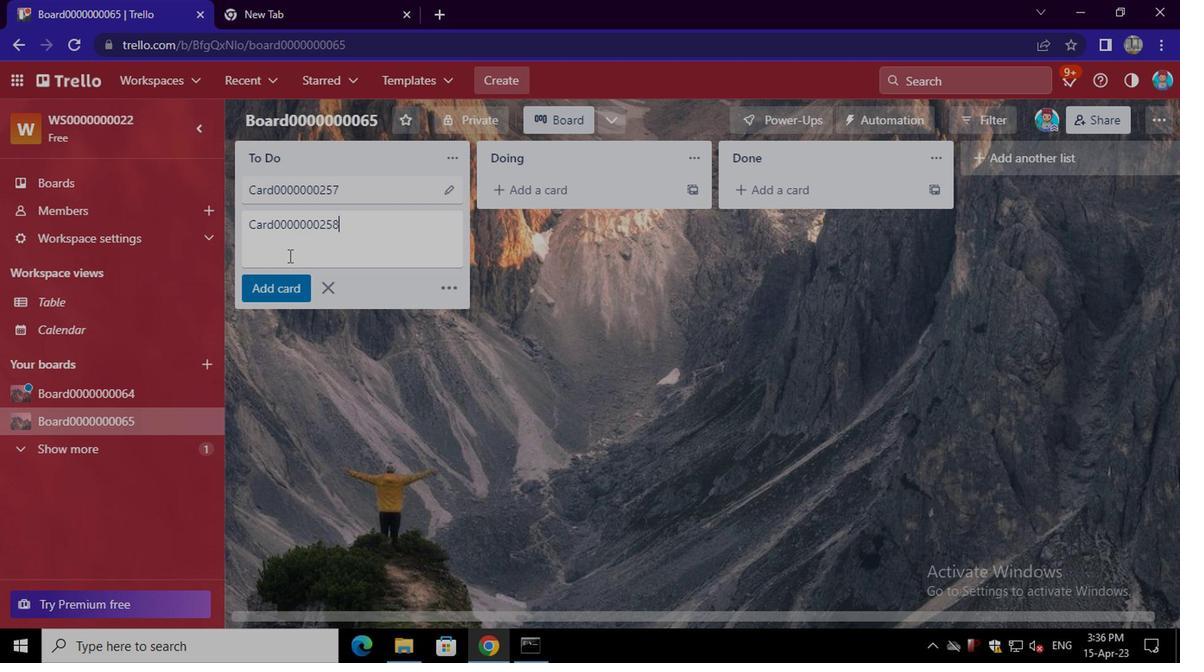 
Action: Mouse pressed left at (292, 284)
Screenshot: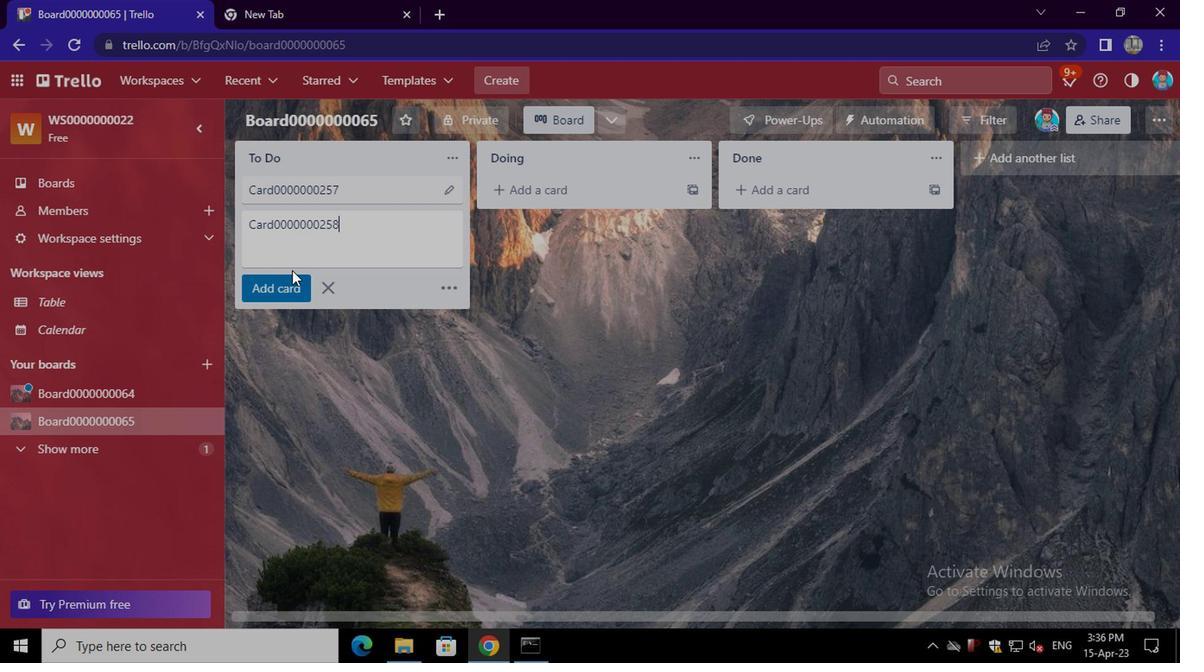 
Action: Mouse moved to (288, 266)
Screenshot: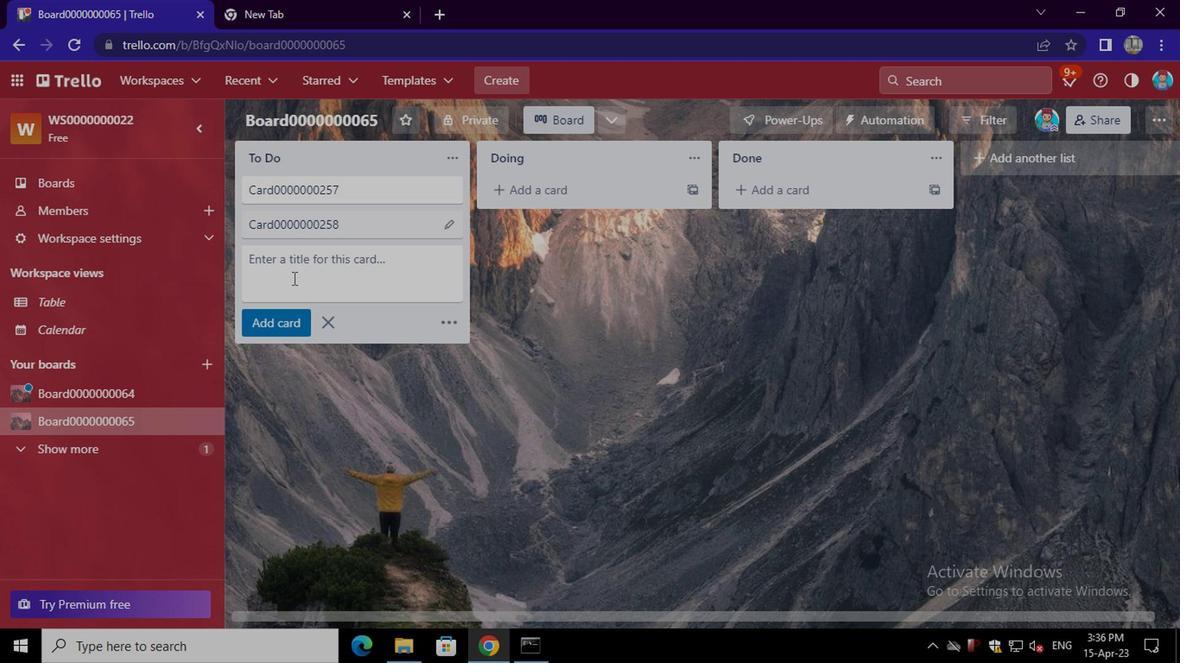 
Action: Mouse pressed left at (288, 266)
Screenshot: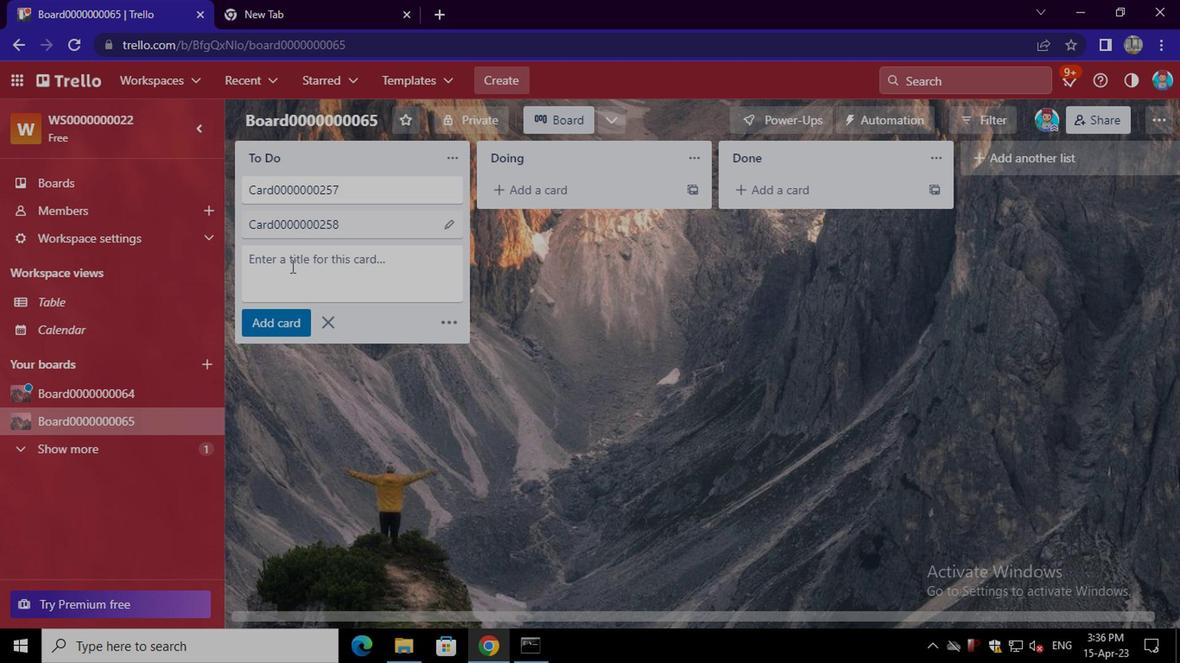 
Action: Mouse moved to (289, 264)
Screenshot: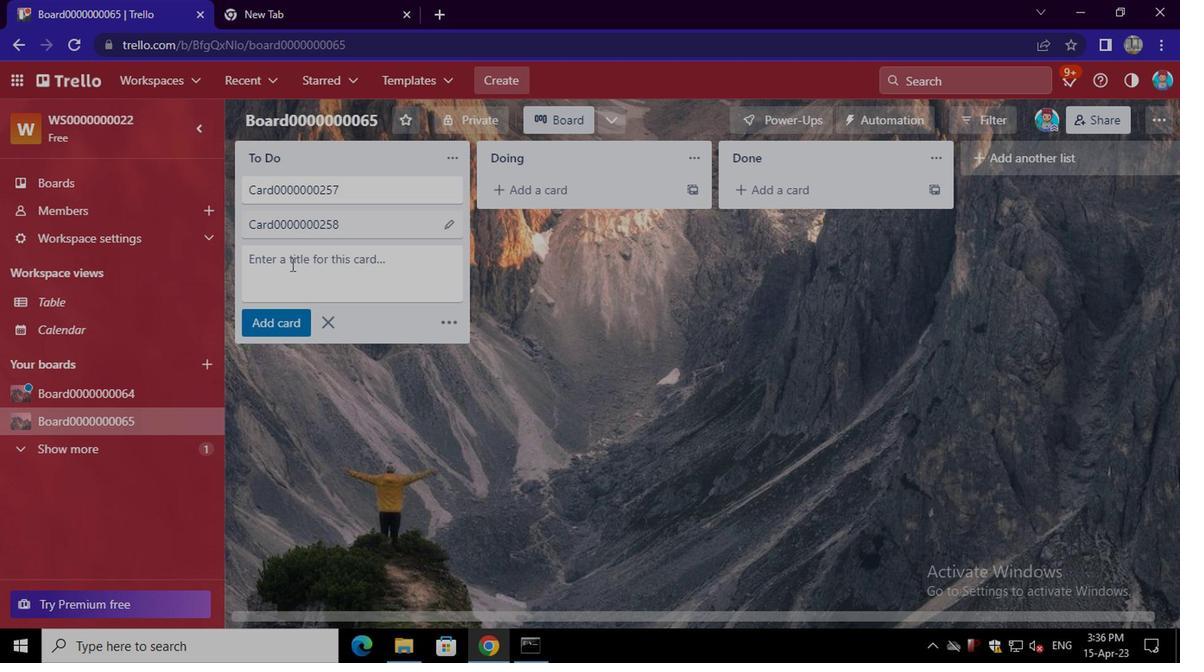
Action: Key pressed <Key.shift>CARD0000002<Key.backspace>0259
Screenshot: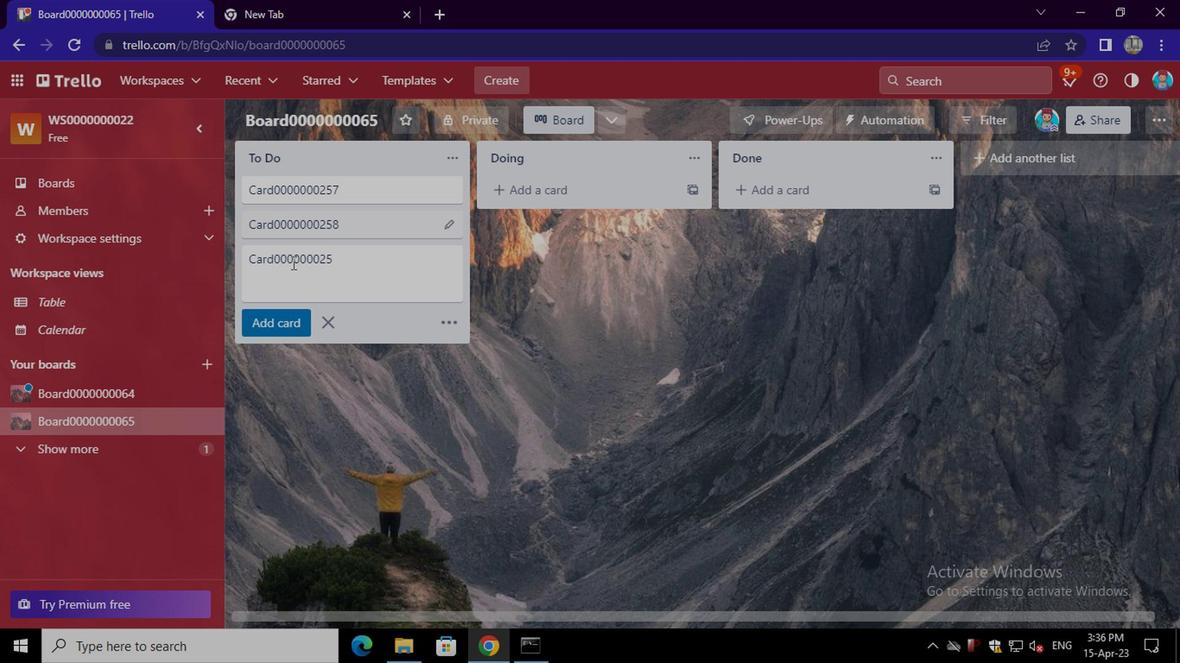 
Action: Mouse moved to (283, 331)
Screenshot: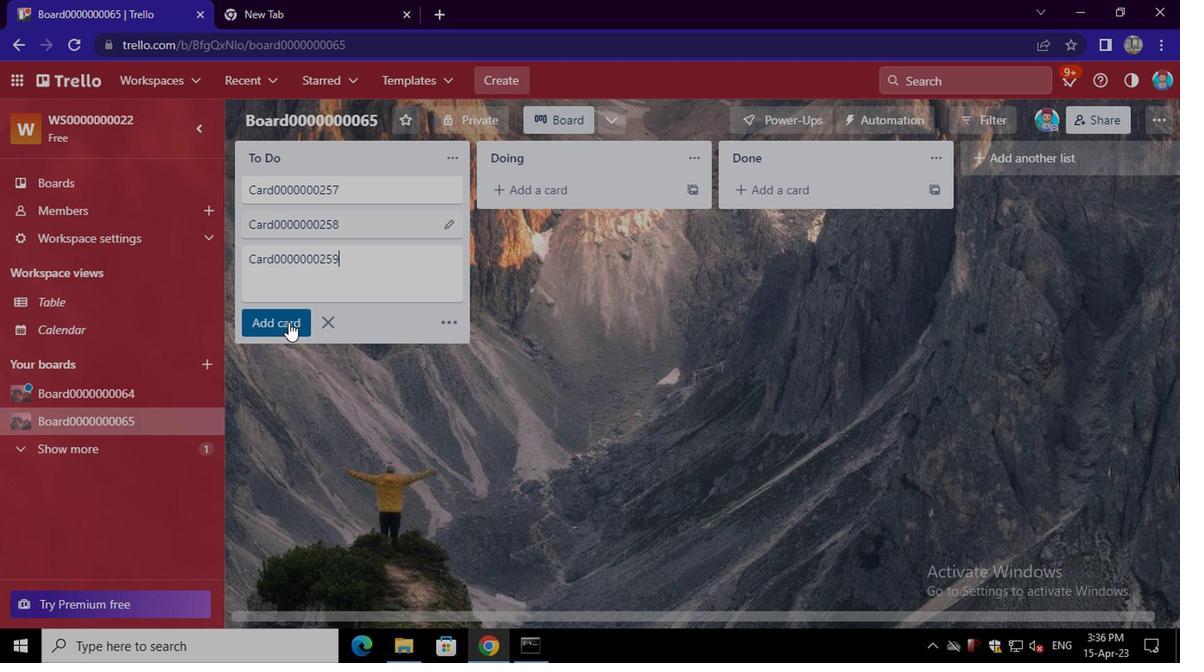 
Action: Mouse pressed left at (283, 331)
Screenshot: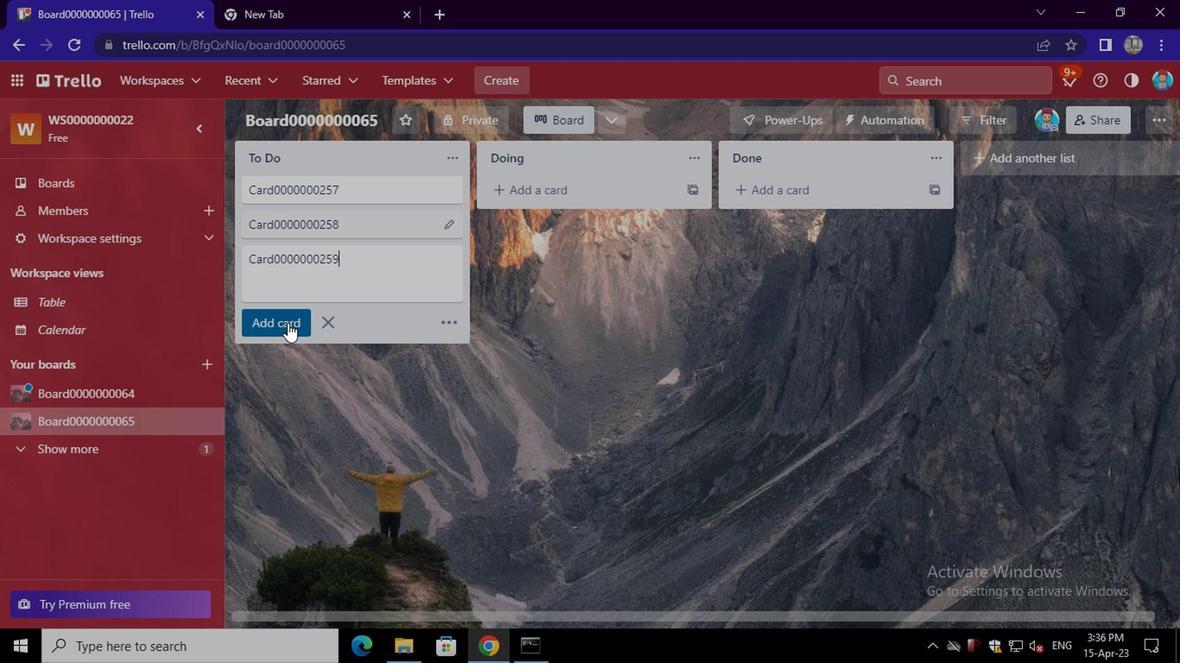
